 Task: Find connections with filter location Černý Most with filter topic #Investingwith filter profile language Spanish with filter current company Morgan McKinley with filter school ASSAM DOWN TOWN UNIVERSITY with filter industry Bars, Taverns, and Nightclubs with filter service category Financial Reporting with filter keywords title Interior Designer
Action: Mouse moved to (479, 61)
Screenshot: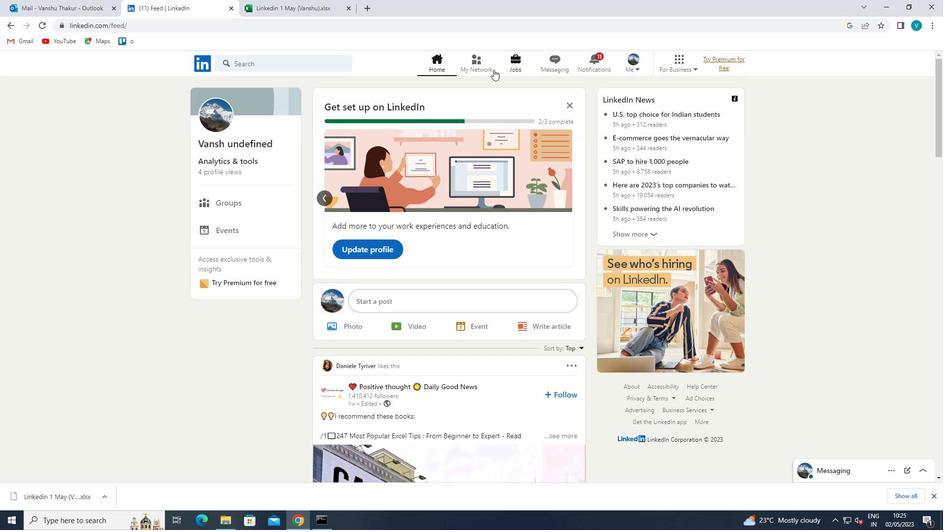 
Action: Mouse pressed left at (479, 61)
Screenshot: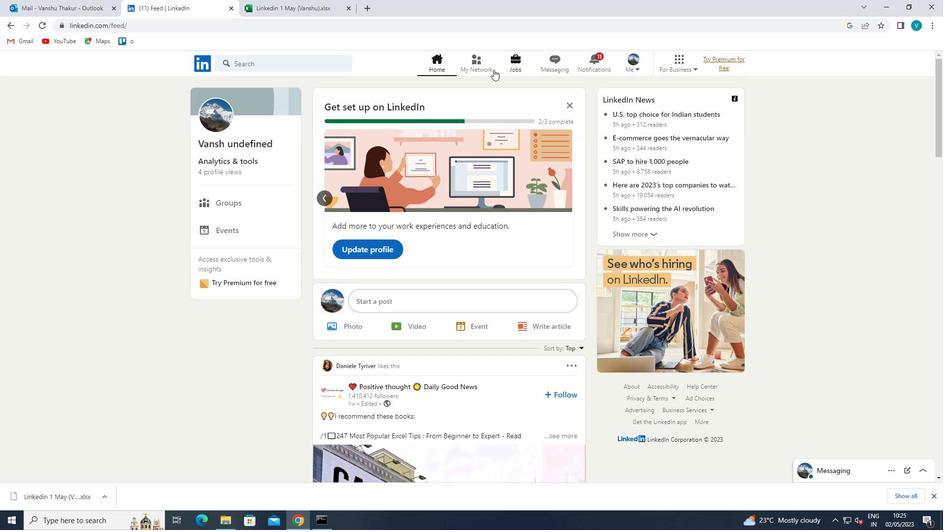 
Action: Mouse moved to (274, 118)
Screenshot: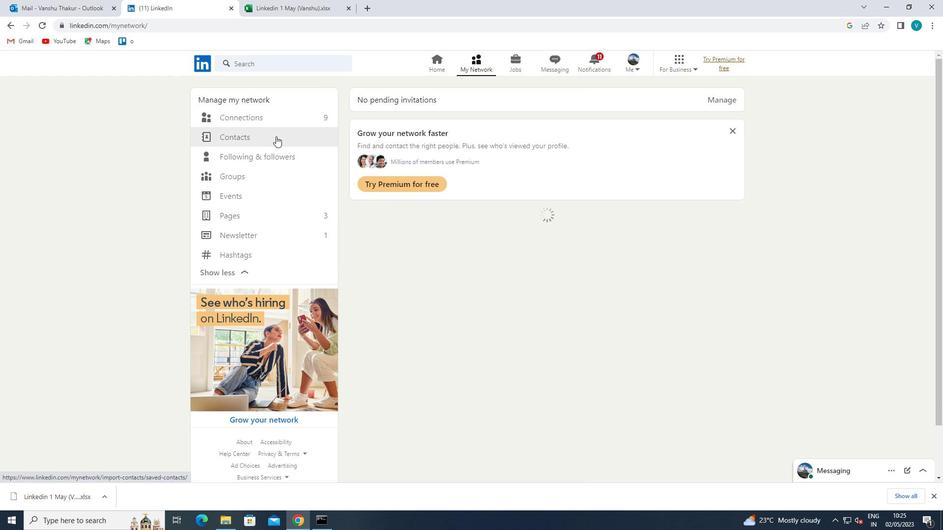 
Action: Mouse pressed left at (274, 118)
Screenshot: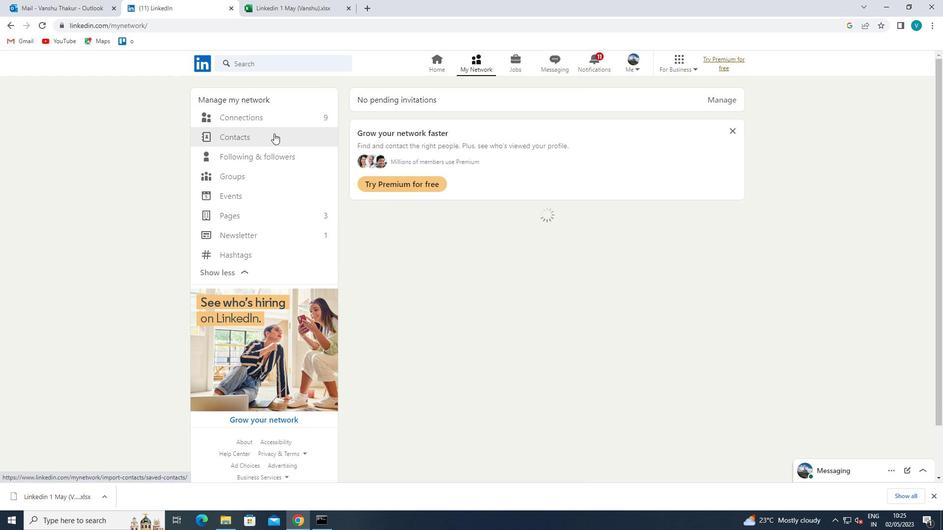
Action: Mouse moved to (529, 114)
Screenshot: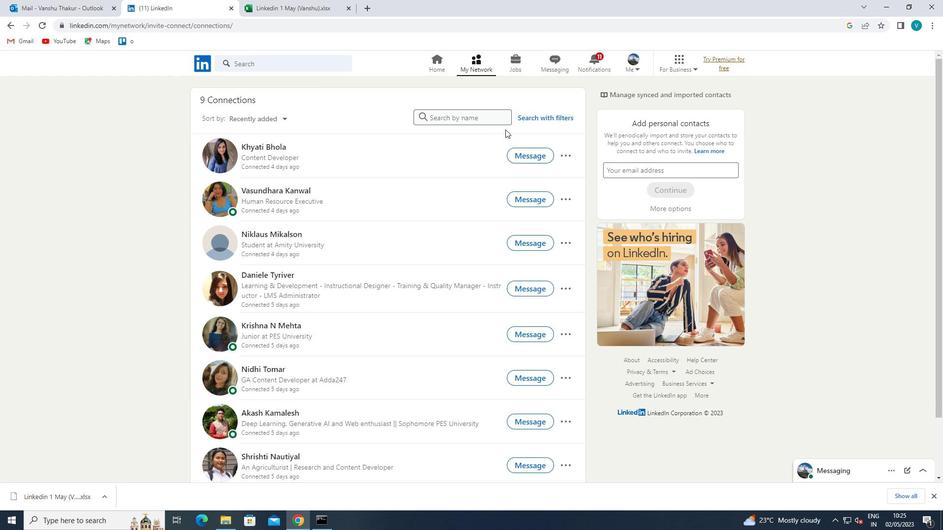
Action: Mouse pressed left at (529, 114)
Screenshot: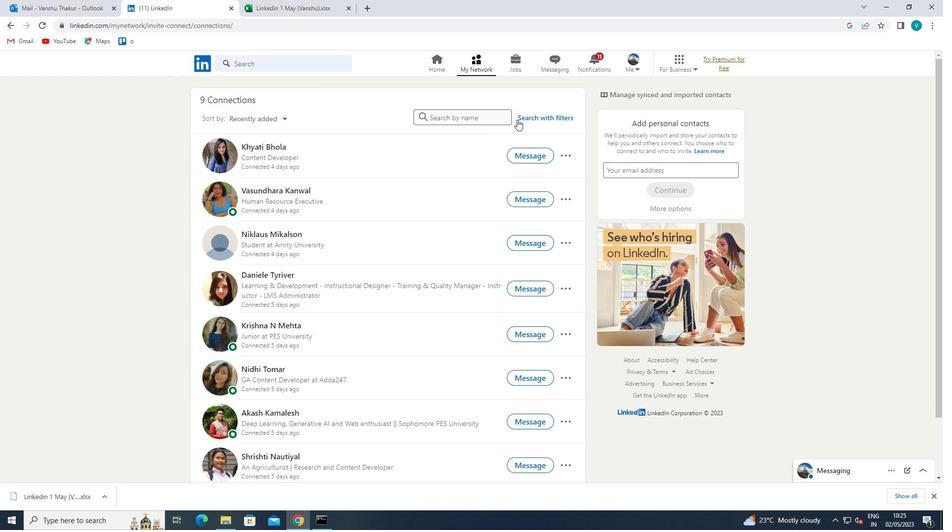 
Action: Mouse moved to (473, 94)
Screenshot: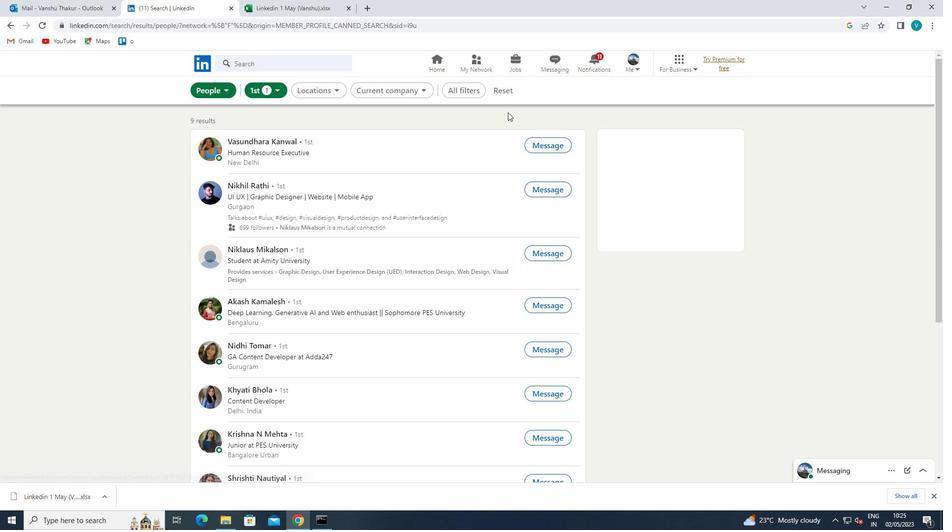
Action: Mouse pressed left at (473, 94)
Screenshot: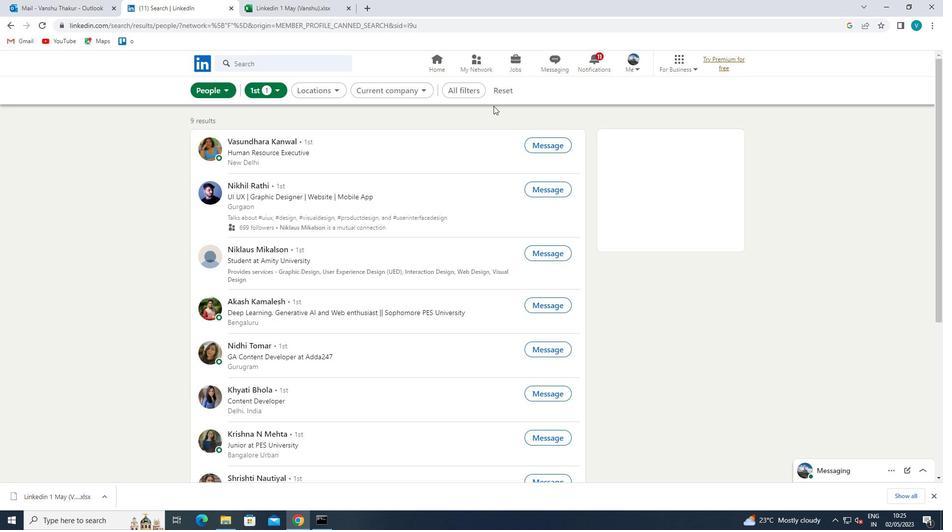 
Action: Mouse moved to (772, 257)
Screenshot: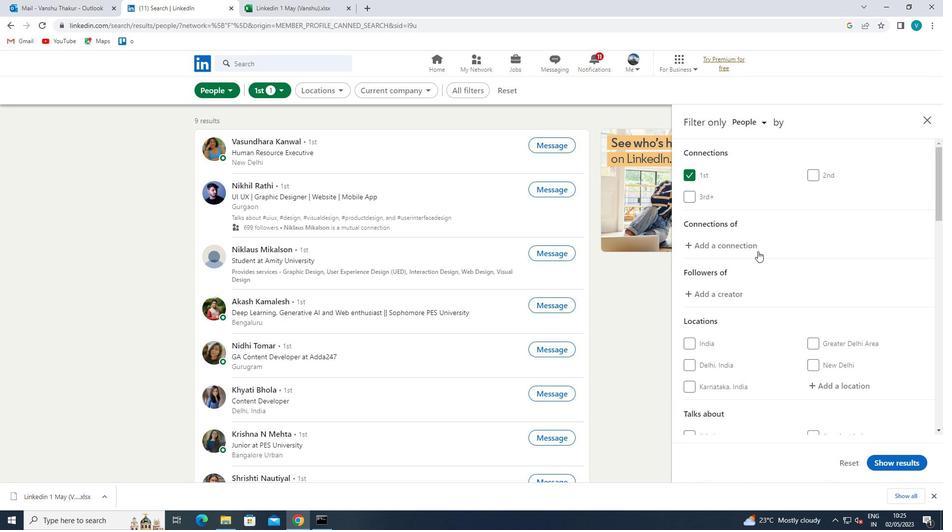 
Action: Mouse scrolled (772, 257) with delta (0, 0)
Screenshot: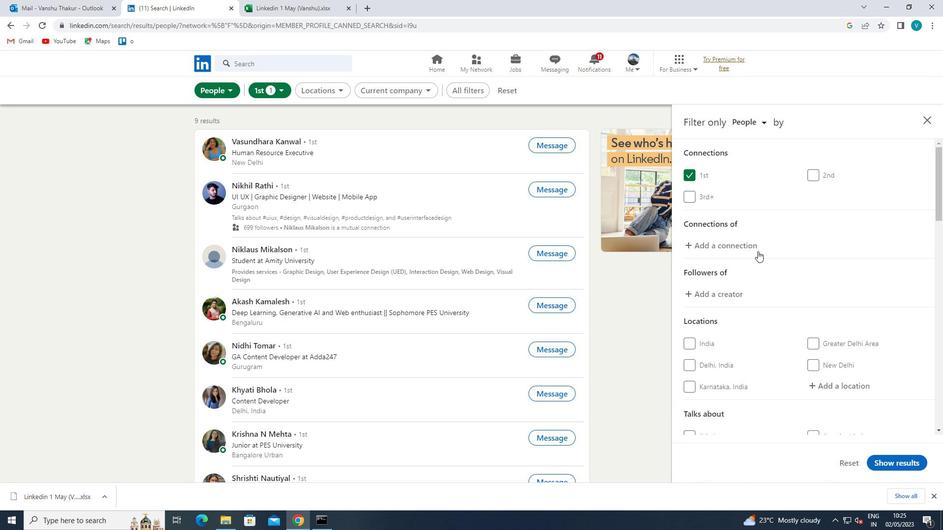 
Action: Mouse moved to (859, 340)
Screenshot: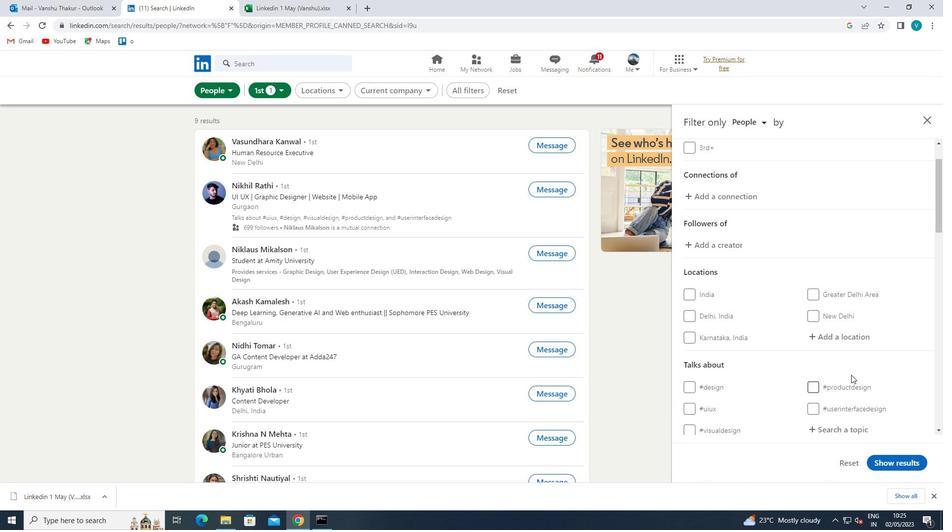 
Action: Mouse pressed left at (859, 340)
Screenshot: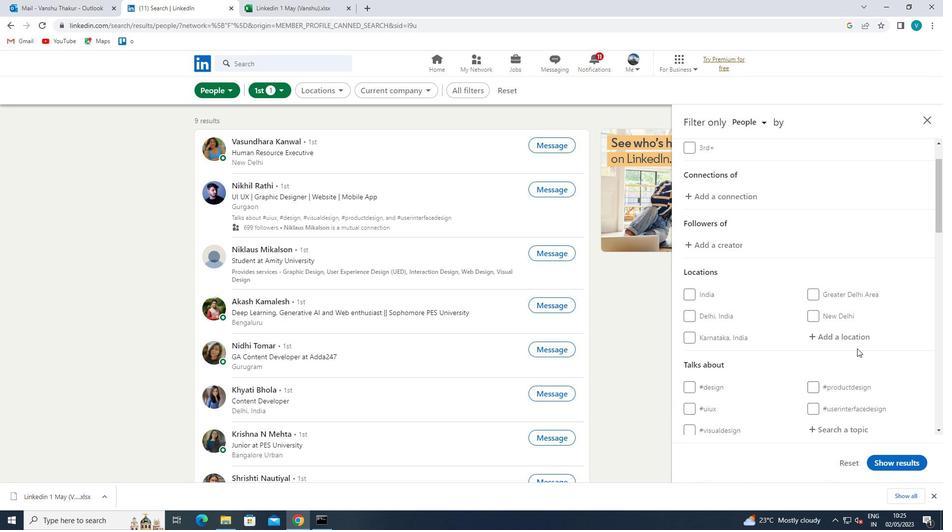 
Action: Mouse moved to (829, 357)
Screenshot: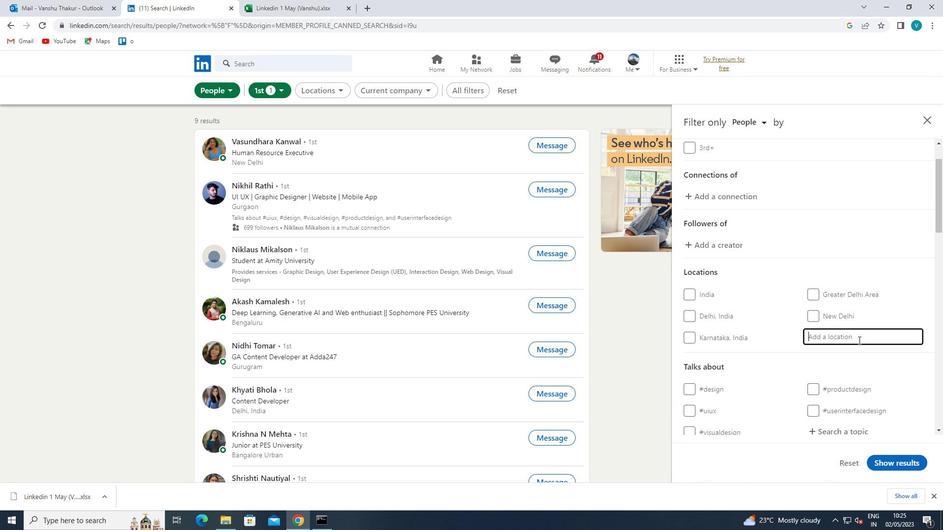 
Action: Key pressed <Key.shift>CERNY
Screenshot: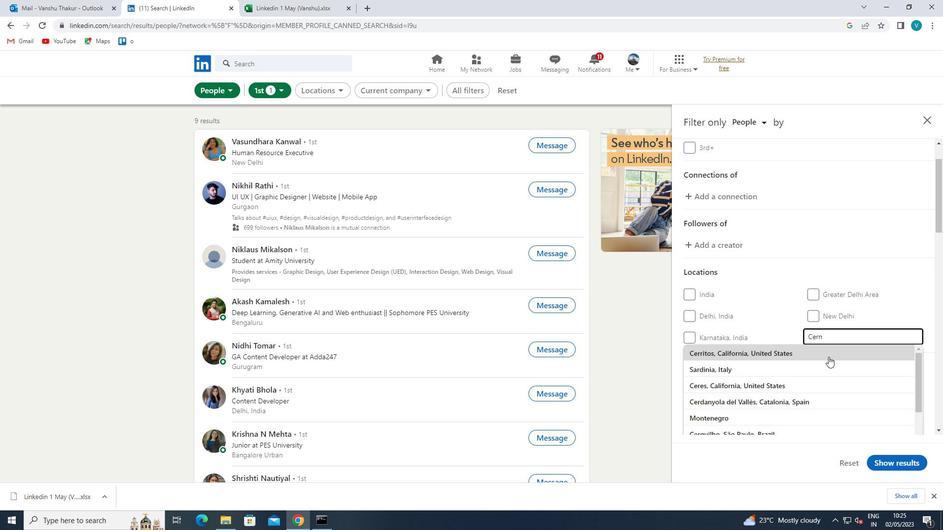 
Action: Mouse pressed left at (829, 357)
Screenshot: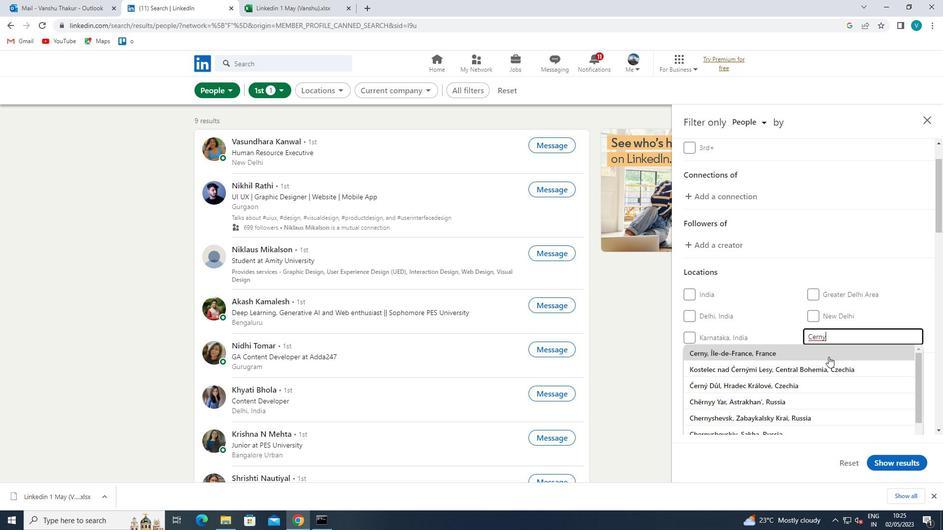 
Action: Mouse moved to (827, 357)
Screenshot: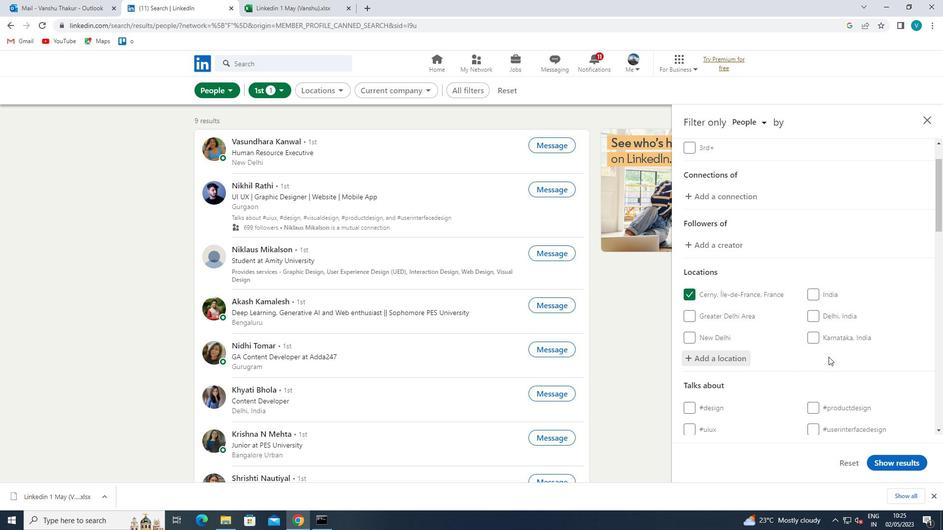 
Action: Mouse scrolled (827, 357) with delta (0, 0)
Screenshot: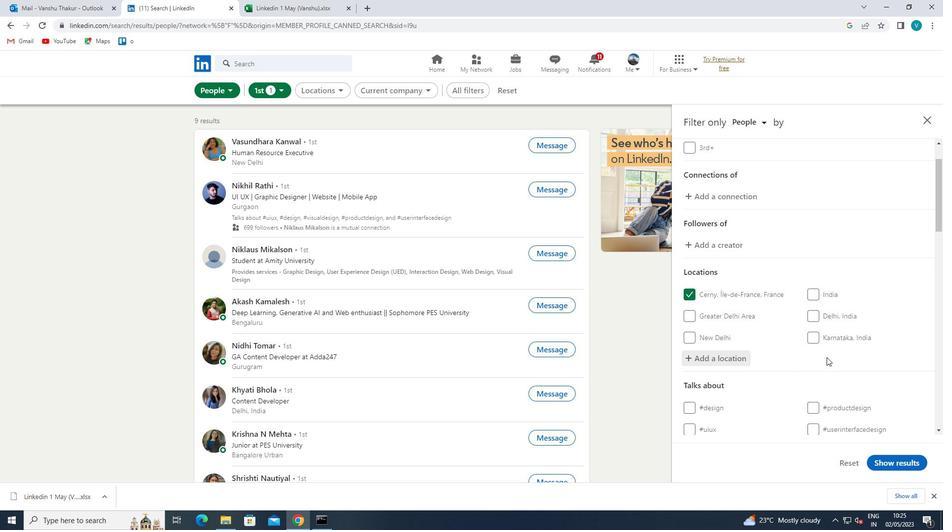 
Action: Mouse scrolled (827, 357) with delta (0, 0)
Screenshot: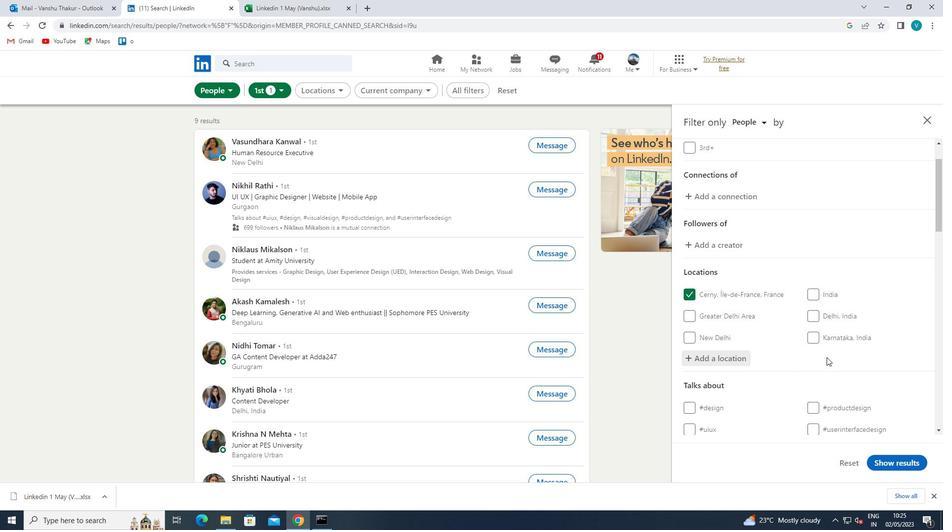 
Action: Mouse moved to (837, 352)
Screenshot: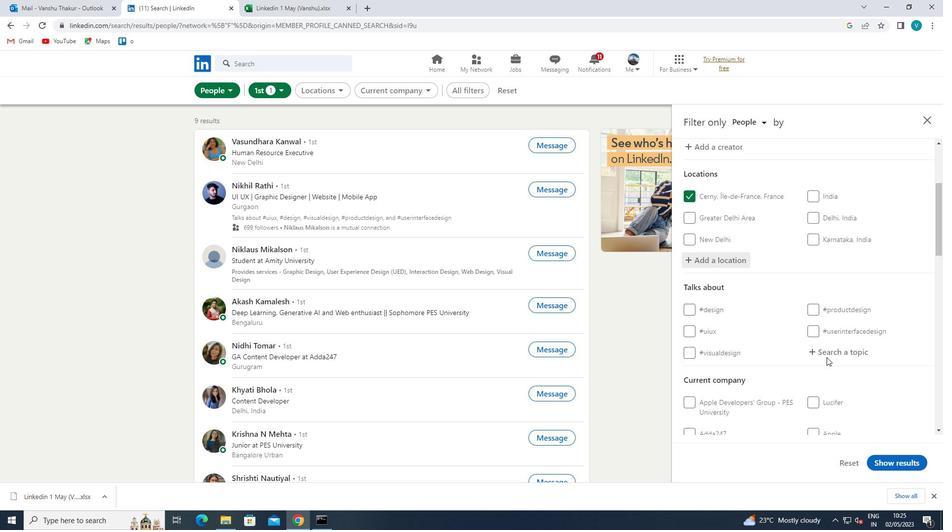 
Action: Mouse pressed left at (837, 352)
Screenshot: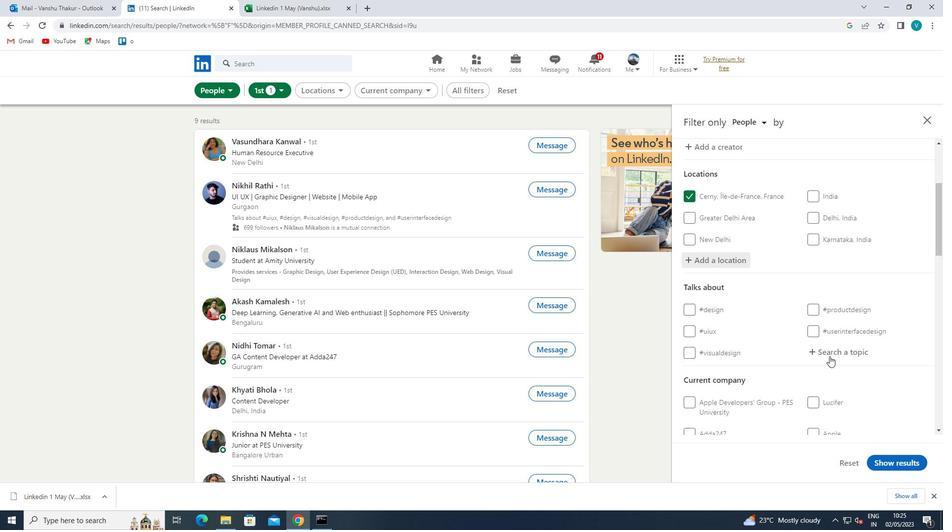 
Action: Key pressed <Key.shift>#<Key.shift>INVESTING
Screenshot: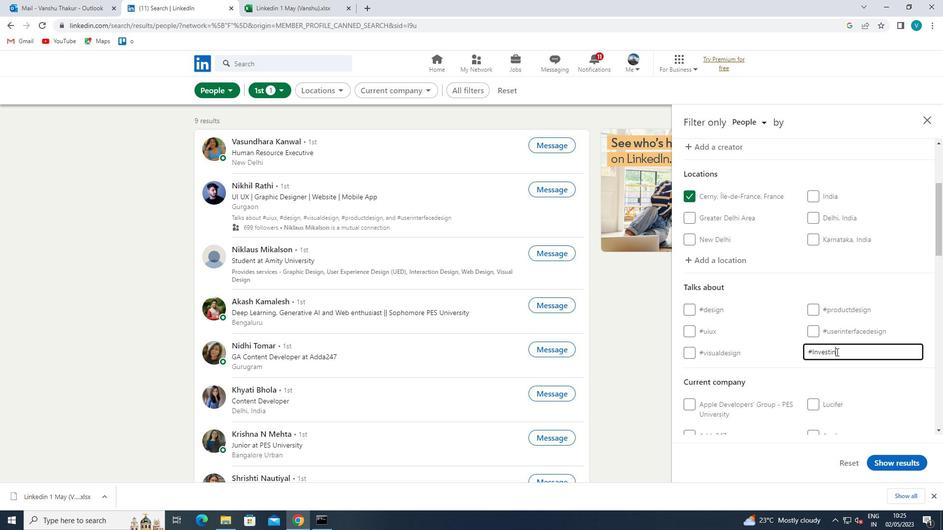 
Action: Mouse moved to (788, 345)
Screenshot: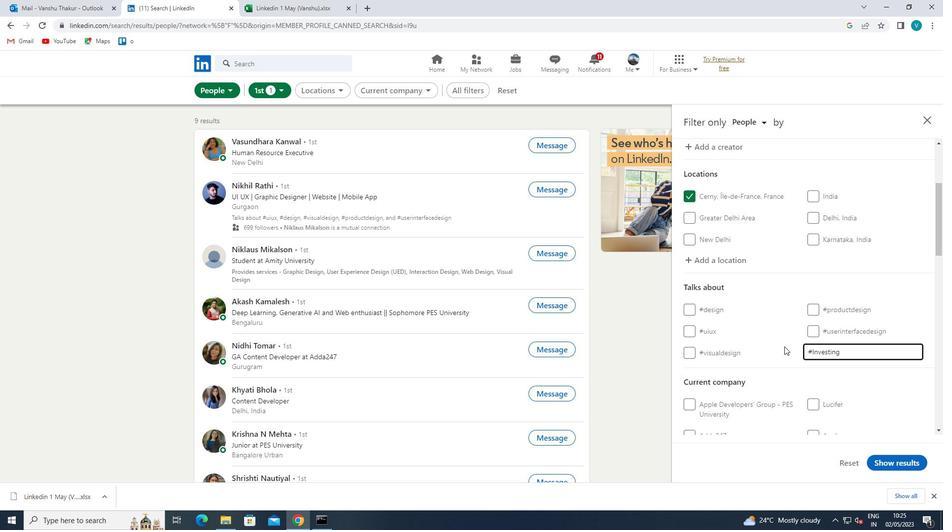 
Action: Mouse pressed left at (788, 345)
Screenshot: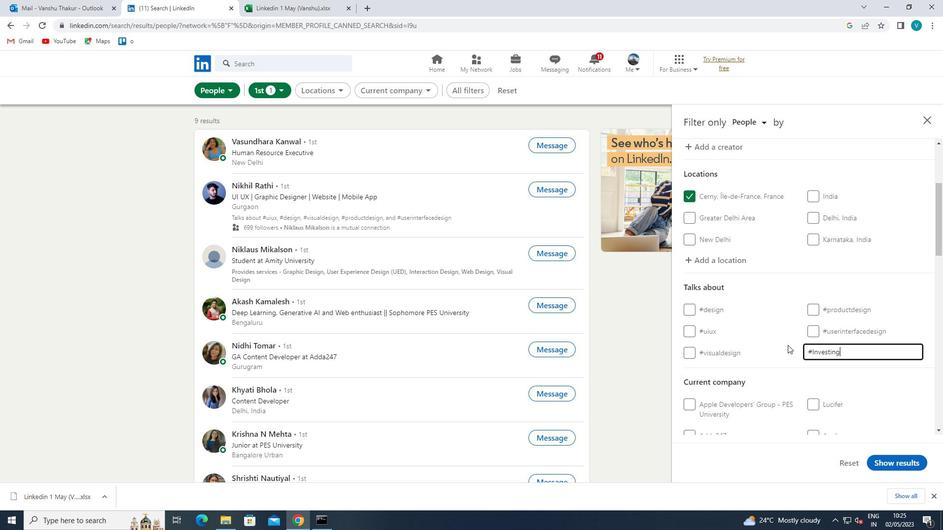 
Action: Mouse scrolled (788, 345) with delta (0, 0)
Screenshot: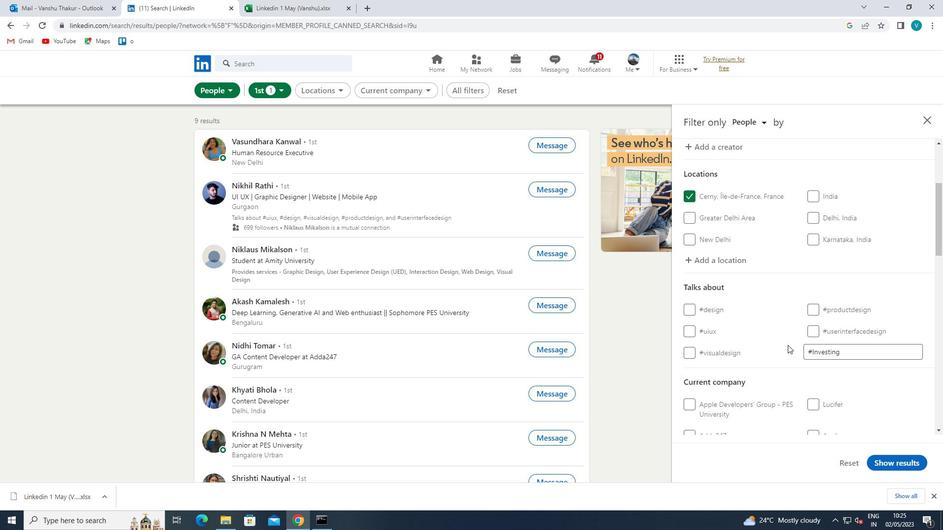 
Action: Mouse scrolled (788, 345) with delta (0, 0)
Screenshot: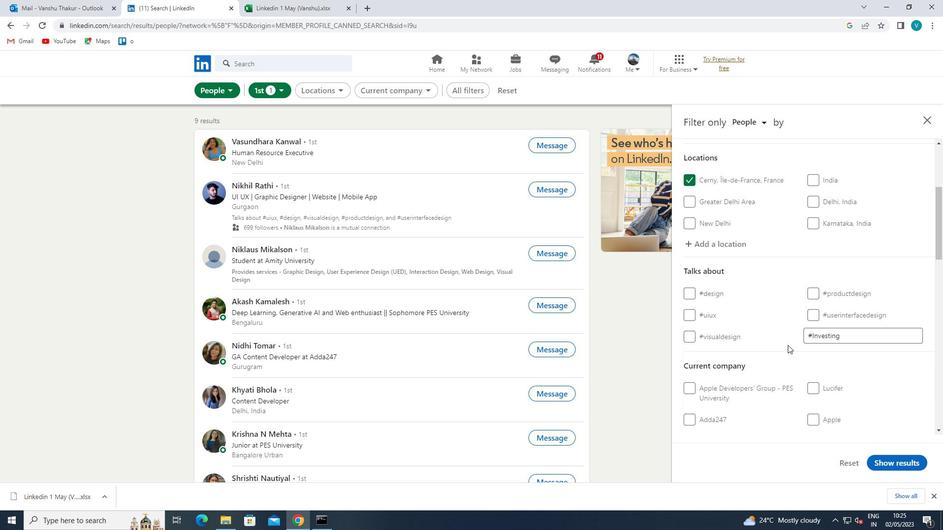
Action: Mouse scrolled (788, 345) with delta (0, 0)
Screenshot: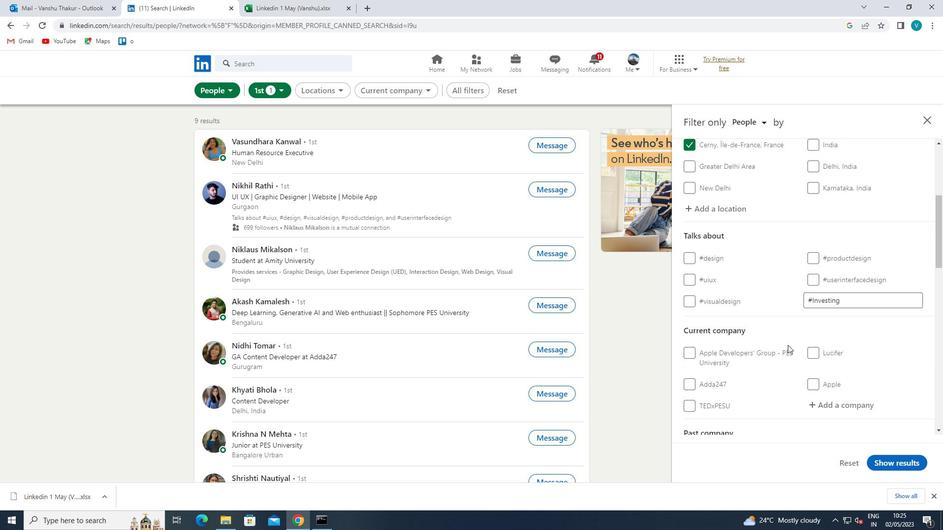 
Action: Mouse moved to (834, 316)
Screenshot: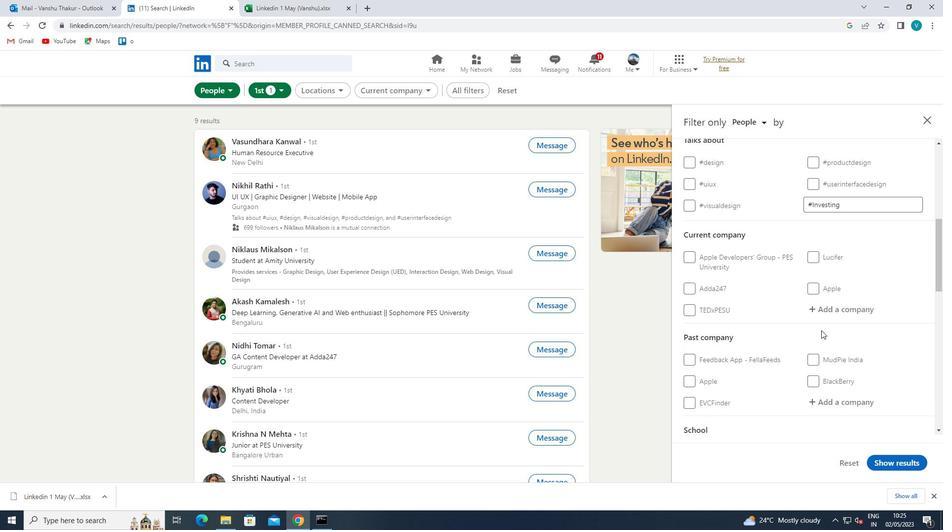 
Action: Mouse pressed left at (834, 316)
Screenshot: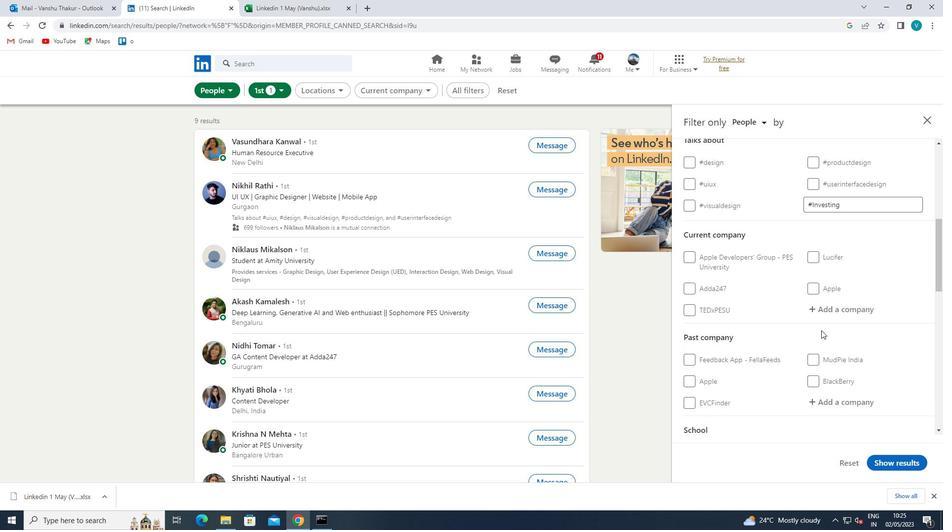
Action: Mouse moved to (787, 342)
Screenshot: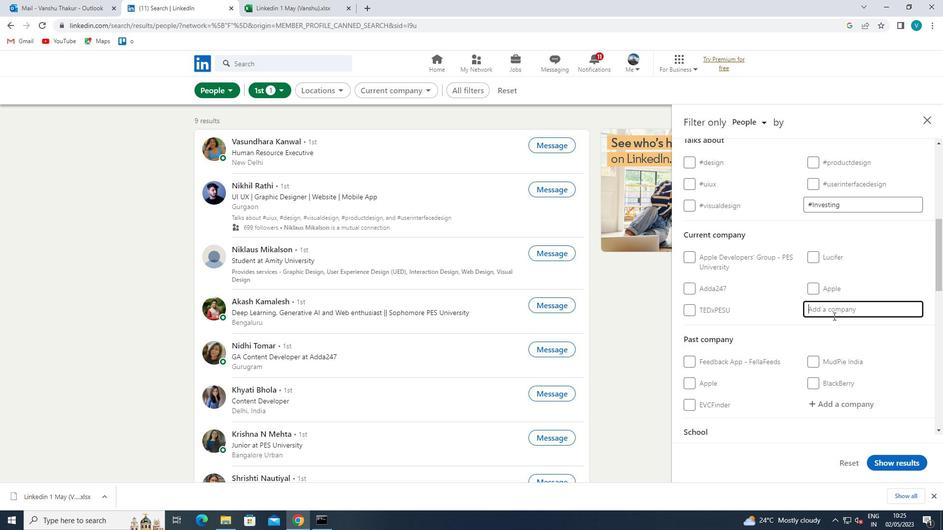 
Action: Key pressed <Key.shift>MORGAN<Key.space>
Screenshot: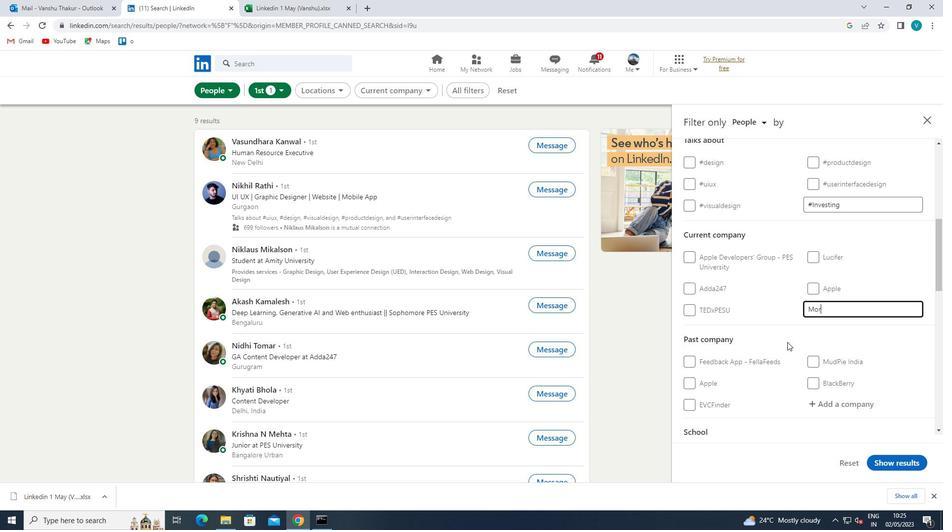 
Action: Mouse moved to (776, 350)
Screenshot: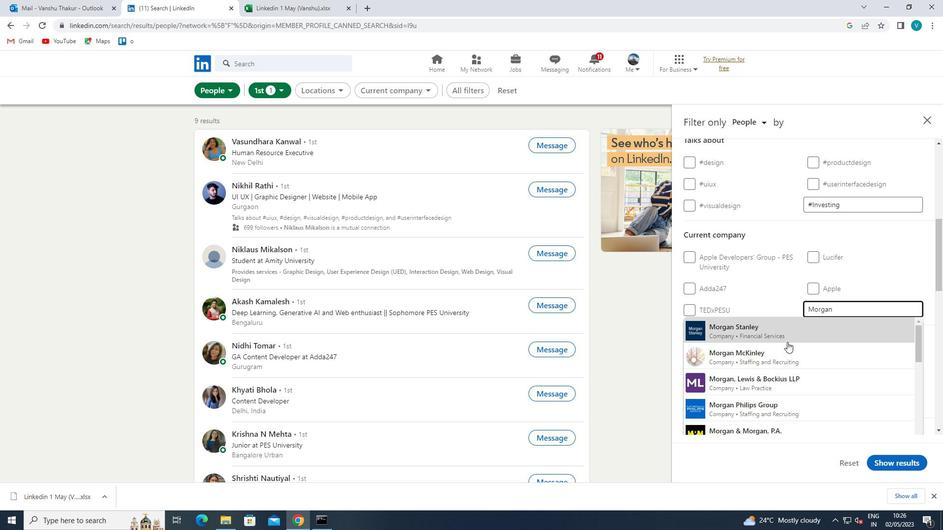
Action: Mouse pressed left at (776, 350)
Screenshot: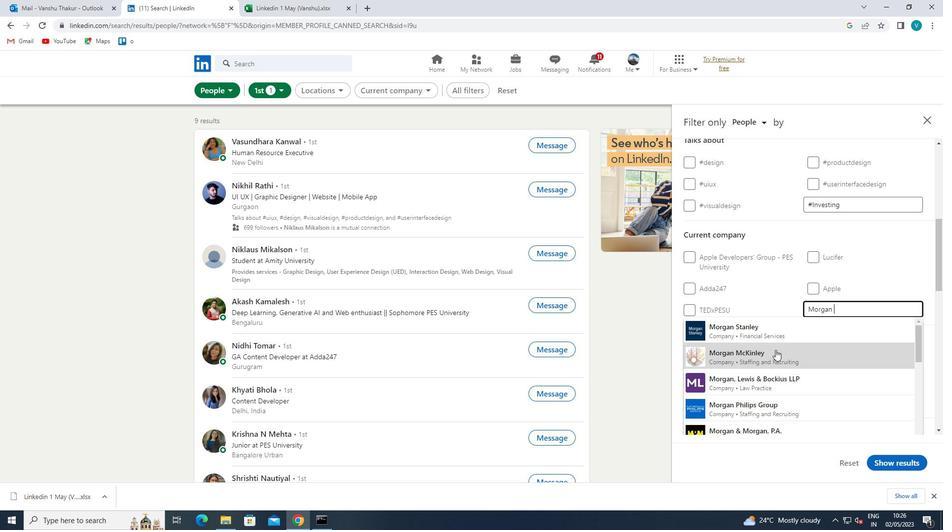 
Action: Mouse scrolled (776, 349) with delta (0, 0)
Screenshot: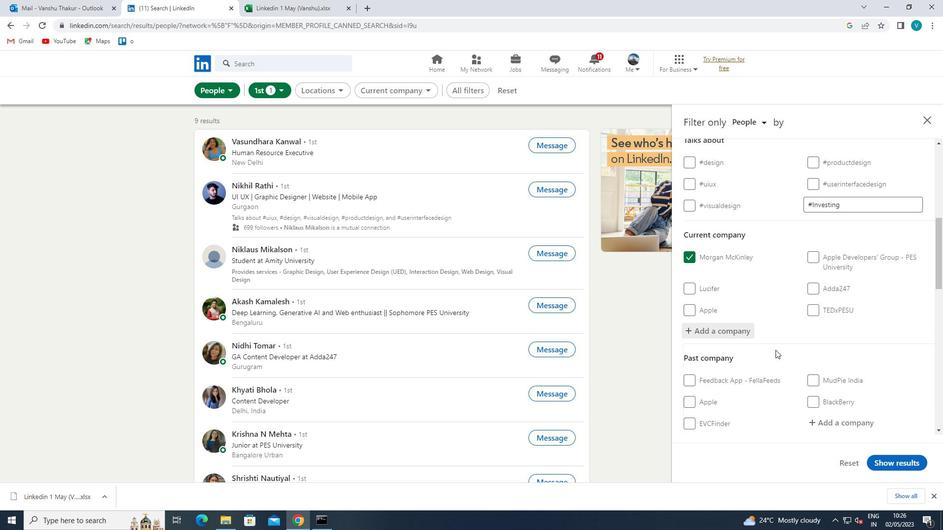 
Action: Mouse scrolled (776, 349) with delta (0, 0)
Screenshot: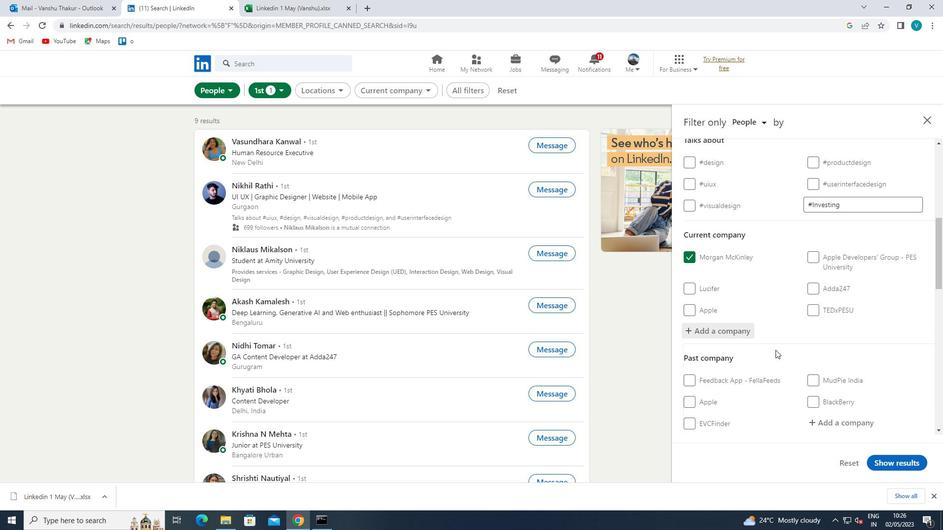 
Action: Mouse scrolled (776, 349) with delta (0, 0)
Screenshot: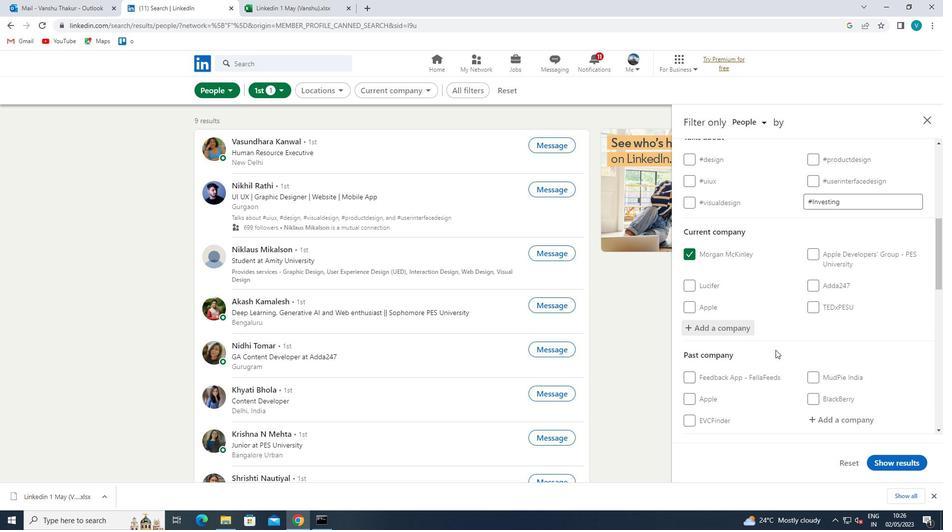 
Action: Mouse scrolled (776, 349) with delta (0, 0)
Screenshot: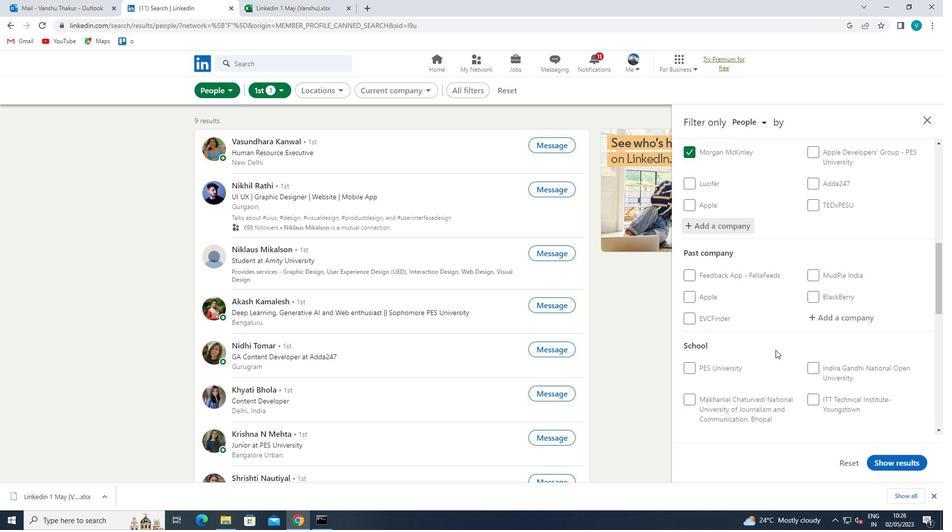 
Action: Mouse moved to (847, 353)
Screenshot: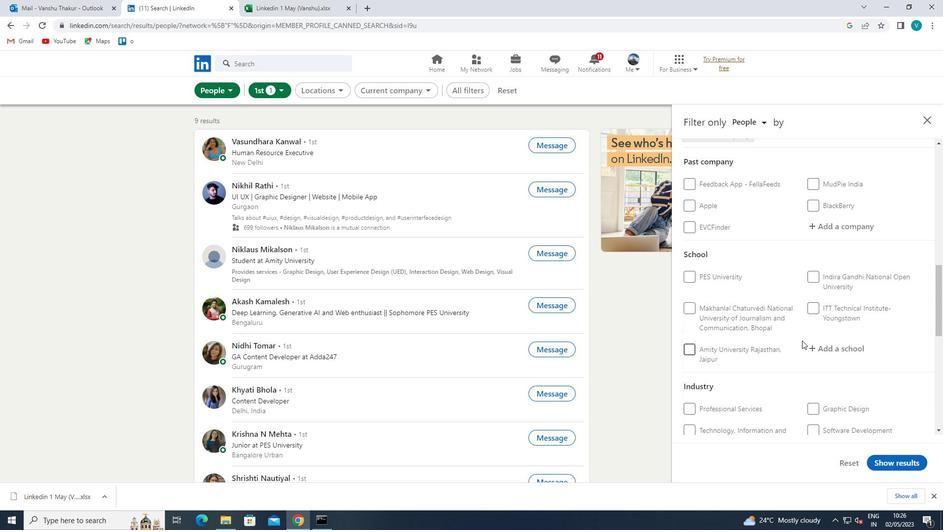 
Action: Mouse pressed left at (847, 353)
Screenshot: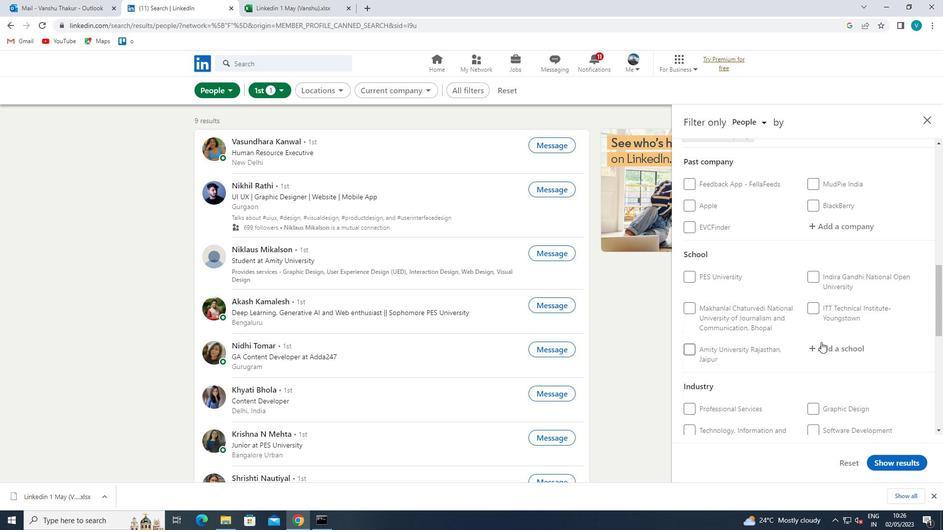 
Action: Key pressed <Key.shift>ASSAM<Key.space><Key.shift>DOWN<Key.space>
Screenshot: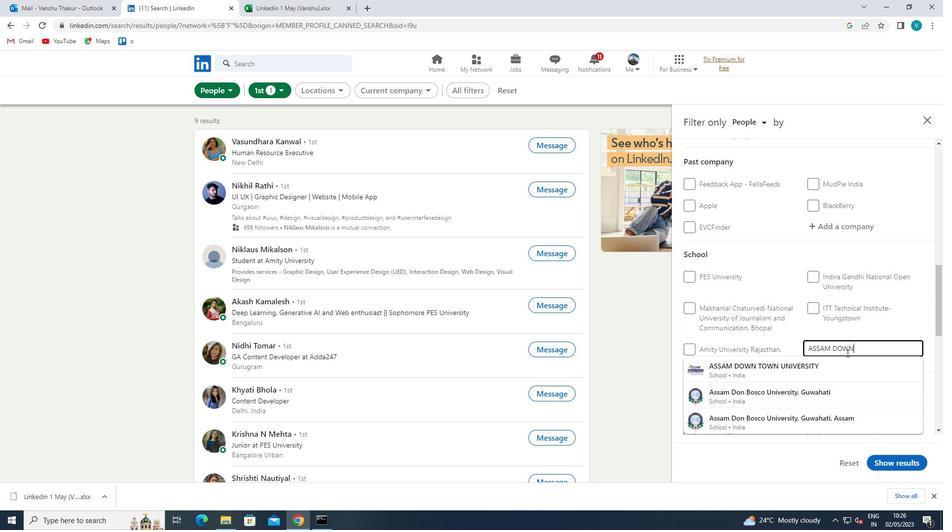 
Action: Mouse moved to (829, 367)
Screenshot: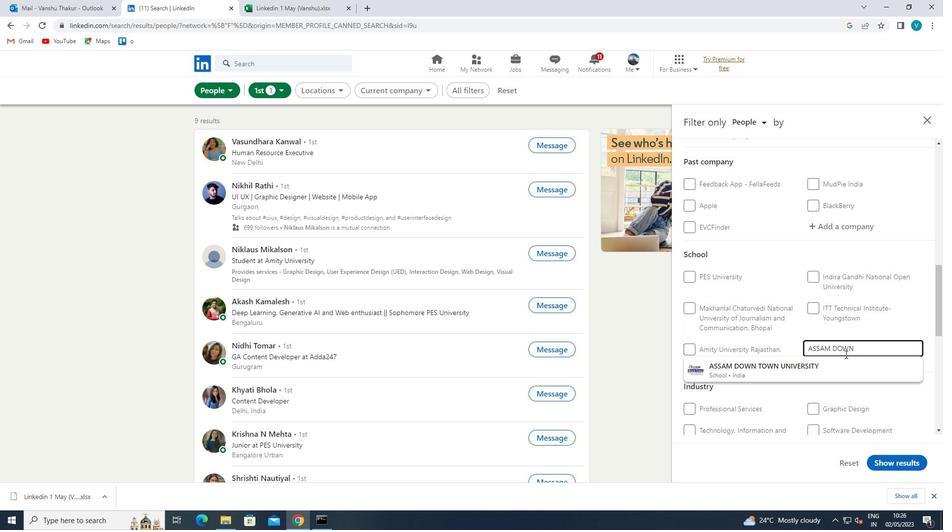 
Action: Mouse pressed left at (829, 367)
Screenshot: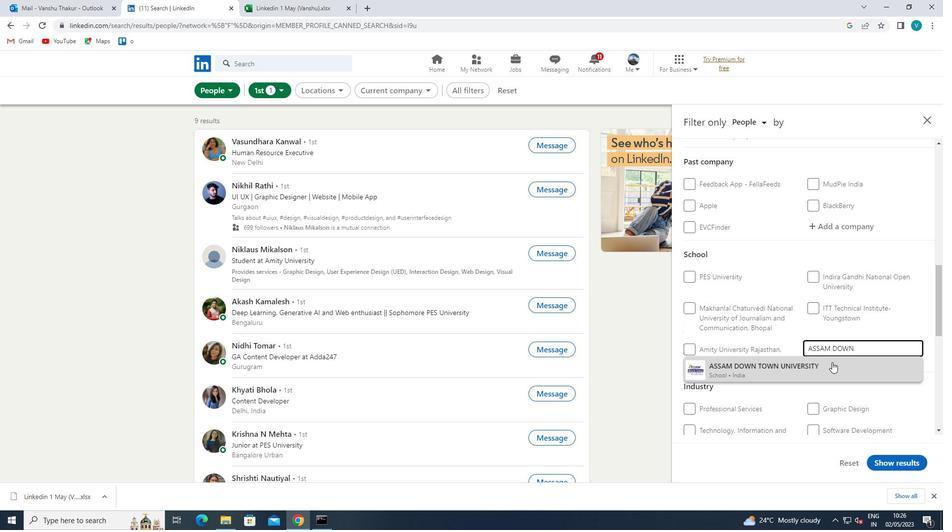 
Action: Mouse moved to (863, 347)
Screenshot: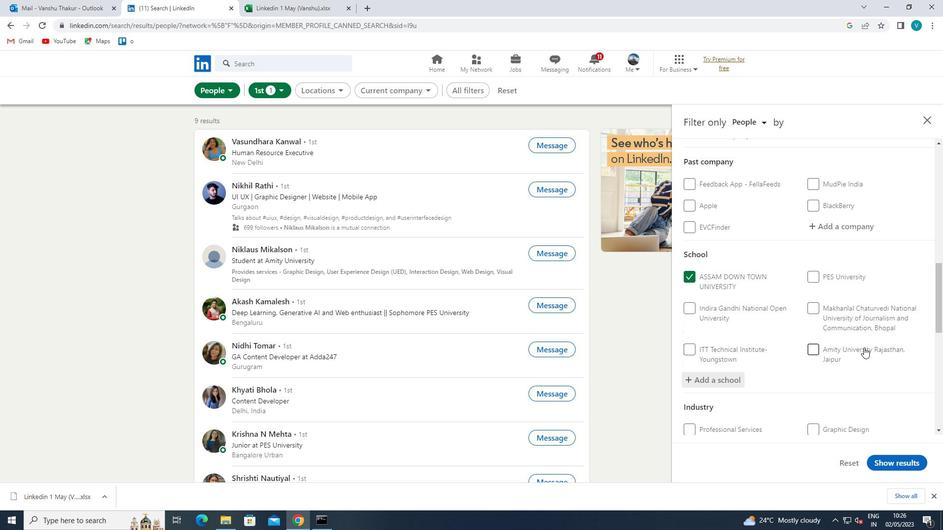 
Action: Mouse scrolled (863, 347) with delta (0, 0)
Screenshot: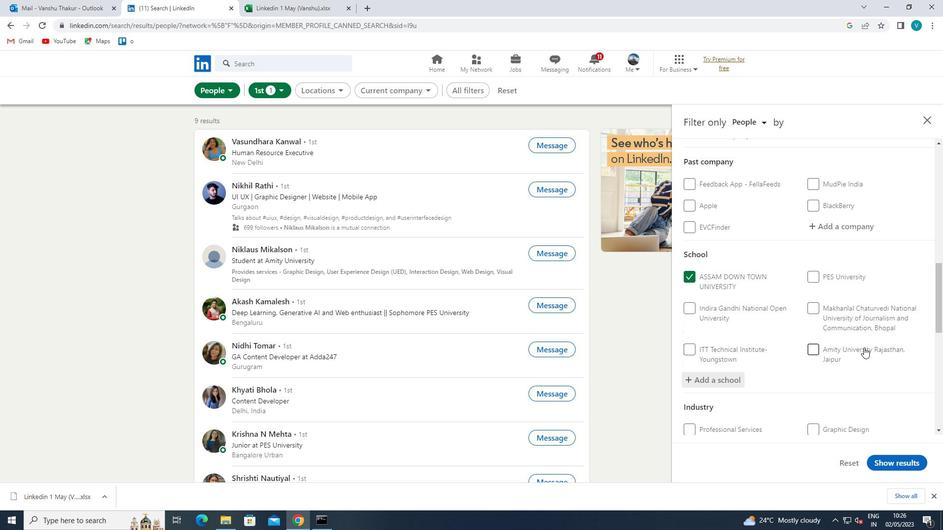 
Action: Mouse moved to (862, 347)
Screenshot: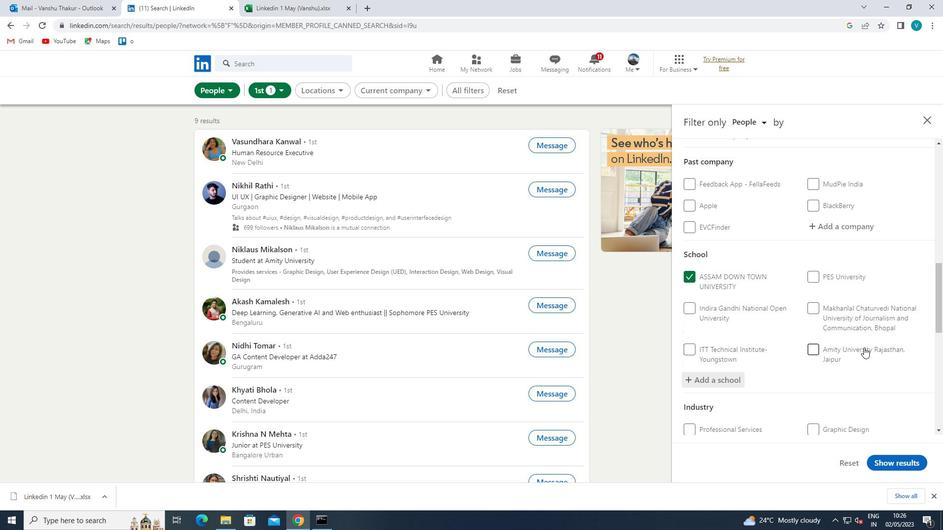 
Action: Mouse scrolled (862, 347) with delta (0, 0)
Screenshot: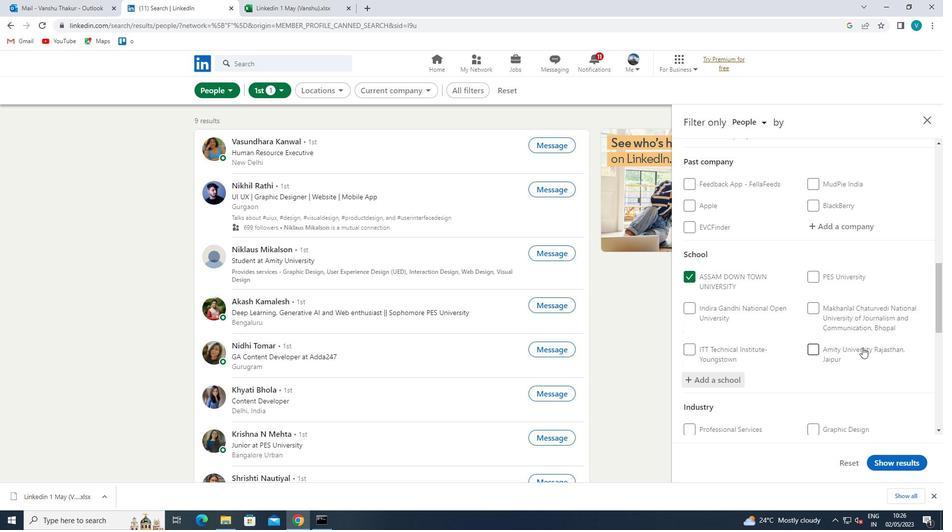 
Action: Mouse moved to (861, 347)
Screenshot: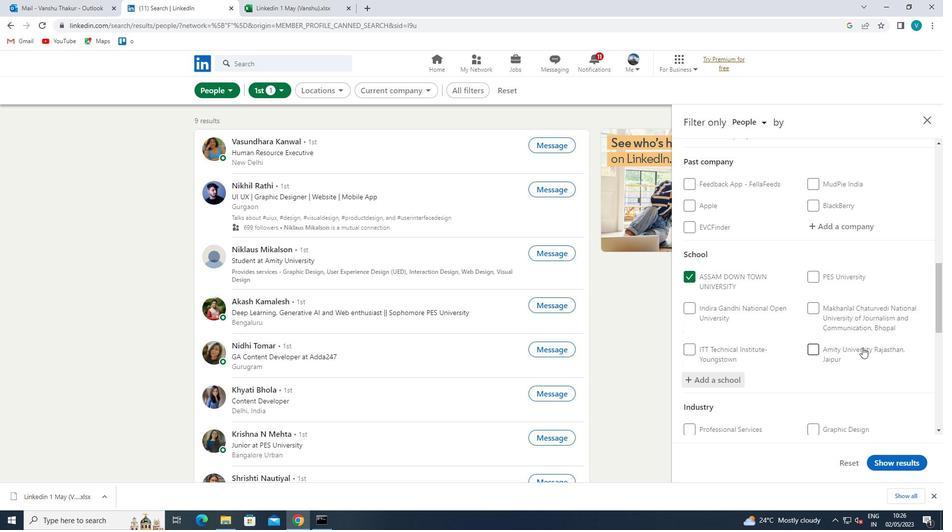
Action: Mouse scrolled (861, 347) with delta (0, 0)
Screenshot: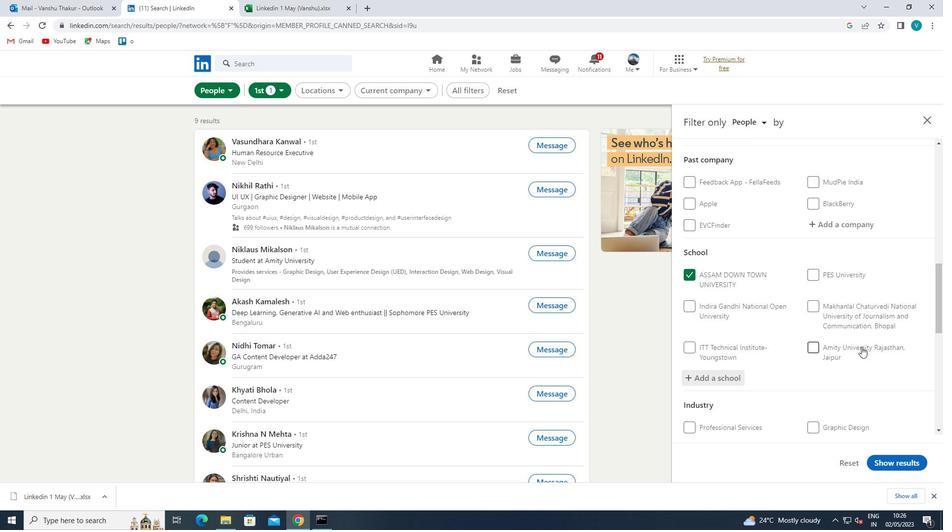 
Action: Mouse scrolled (861, 347) with delta (0, 0)
Screenshot: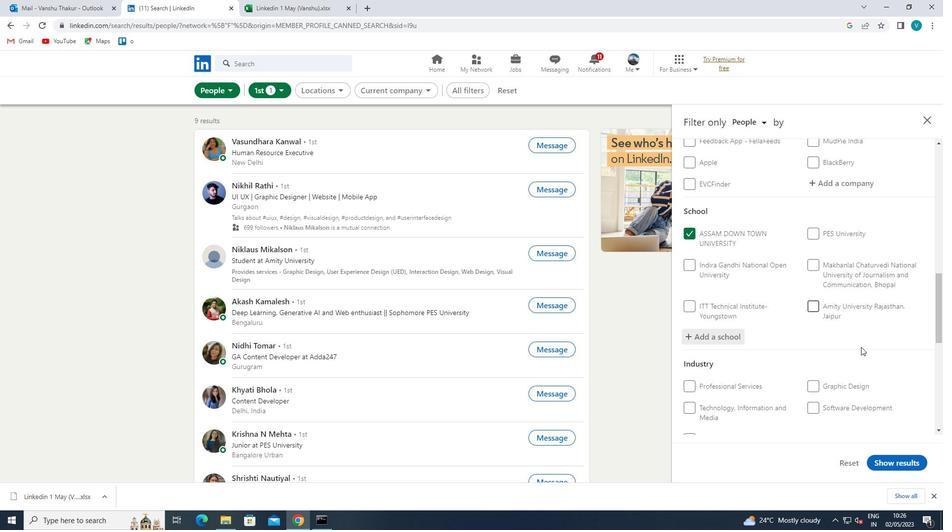 
Action: Mouse scrolled (861, 347) with delta (0, 0)
Screenshot: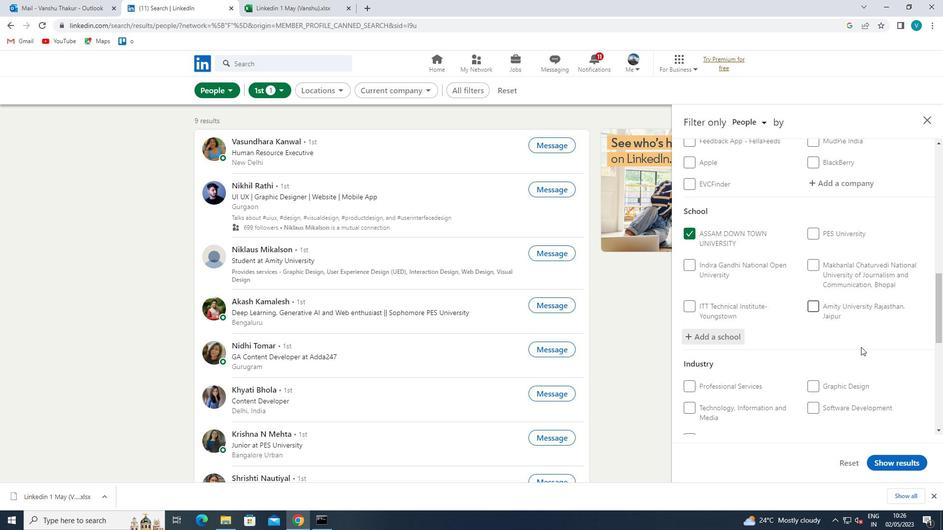 
Action: Mouse moved to (848, 231)
Screenshot: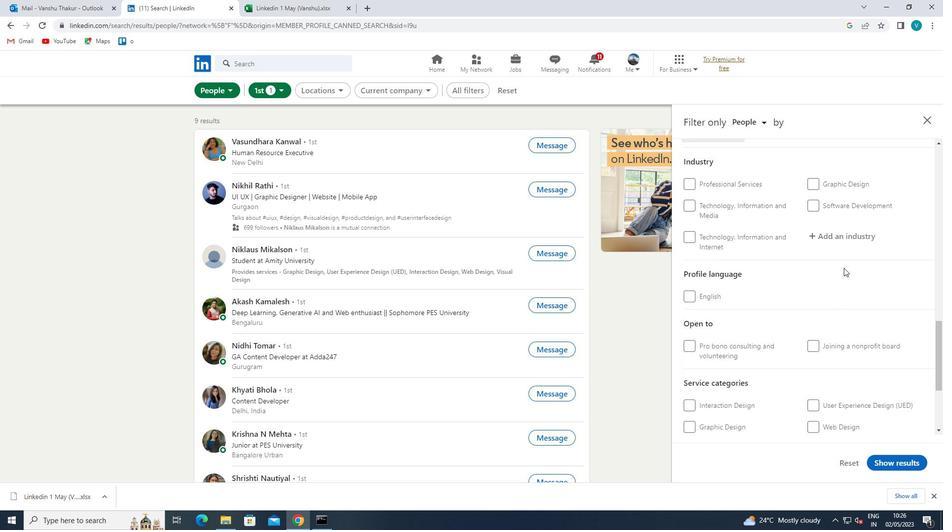 
Action: Mouse pressed left at (848, 231)
Screenshot: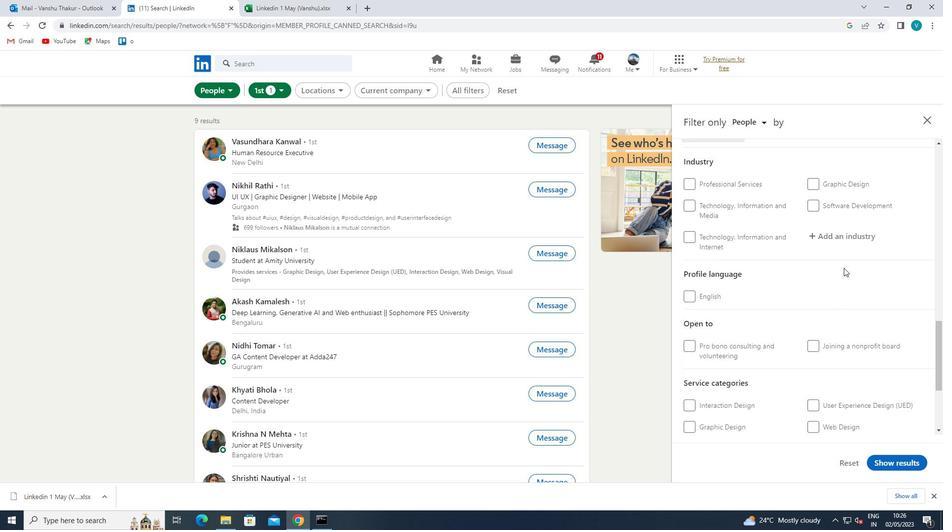 
Action: Key pressed <Key.shift>BSR<Key.backspace><Key.backspace>ARS
Screenshot: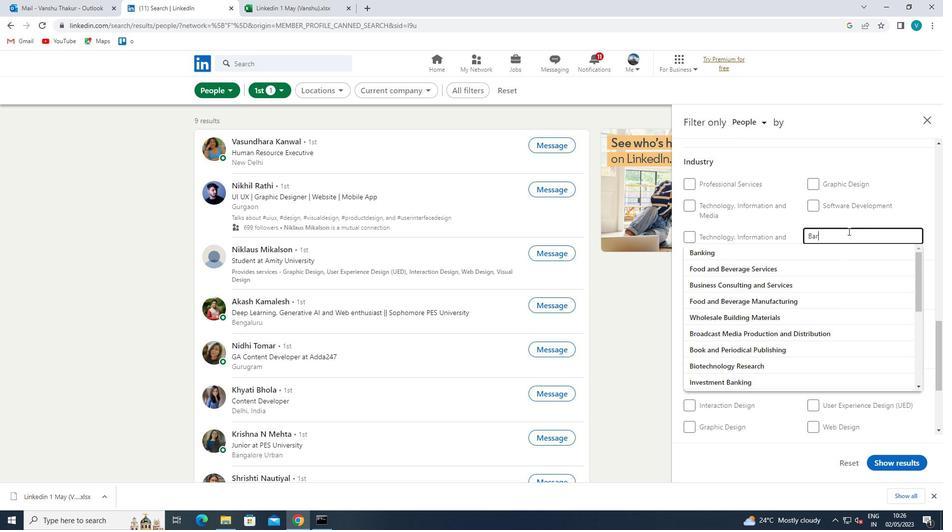 
Action: Mouse moved to (817, 248)
Screenshot: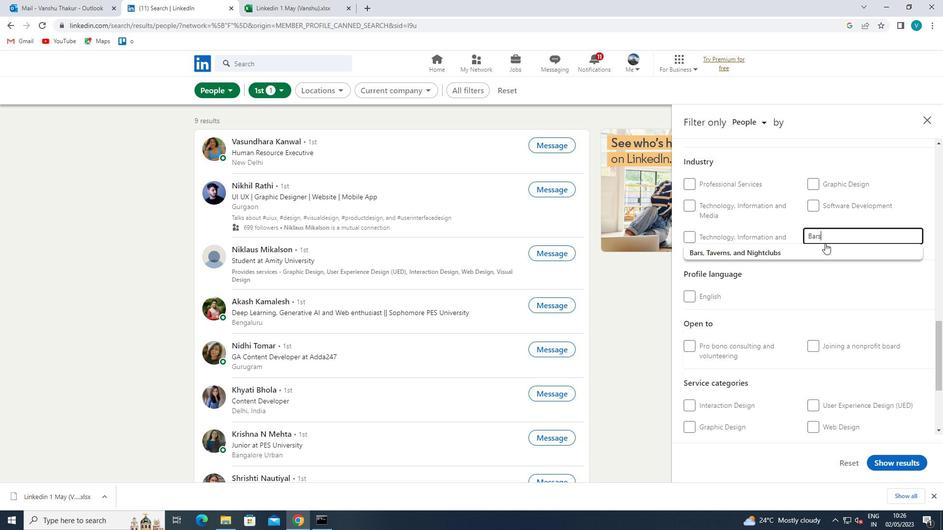
Action: Mouse pressed left at (817, 248)
Screenshot: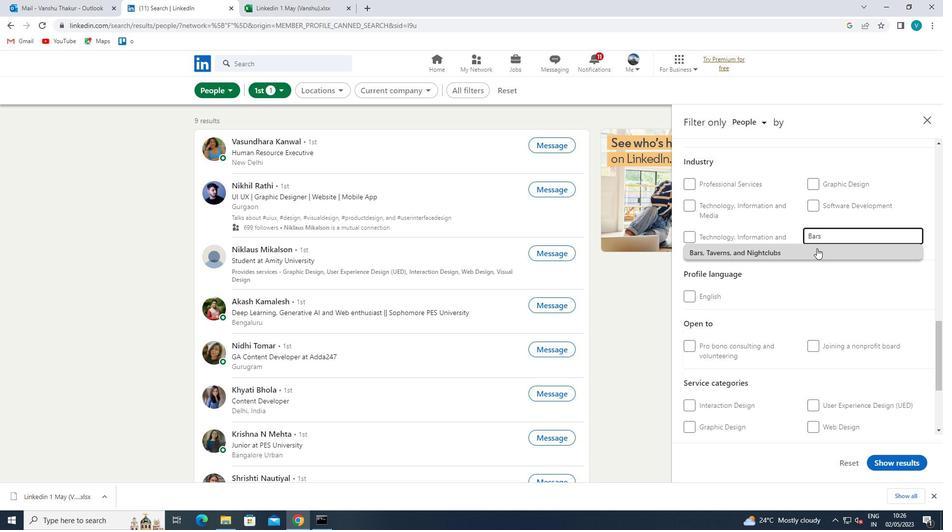 
Action: Mouse moved to (817, 248)
Screenshot: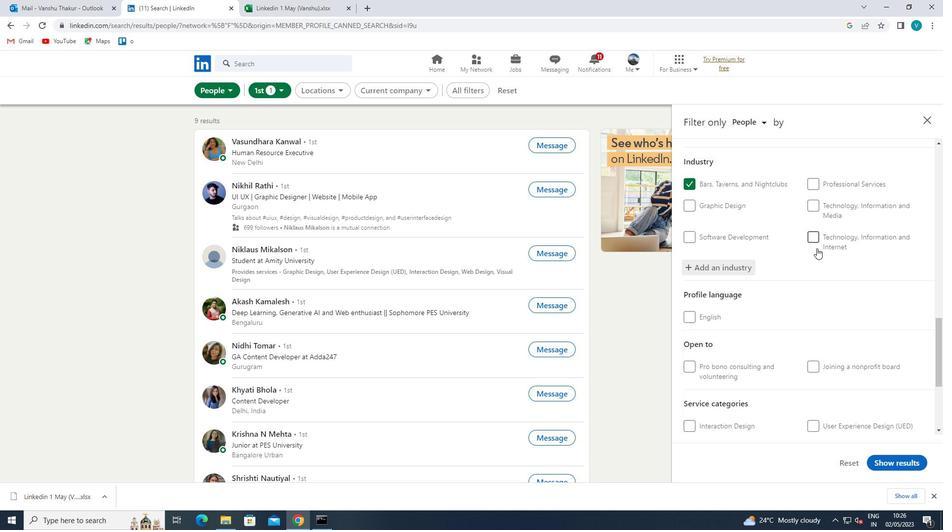 
Action: Mouse scrolled (817, 248) with delta (0, 0)
Screenshot: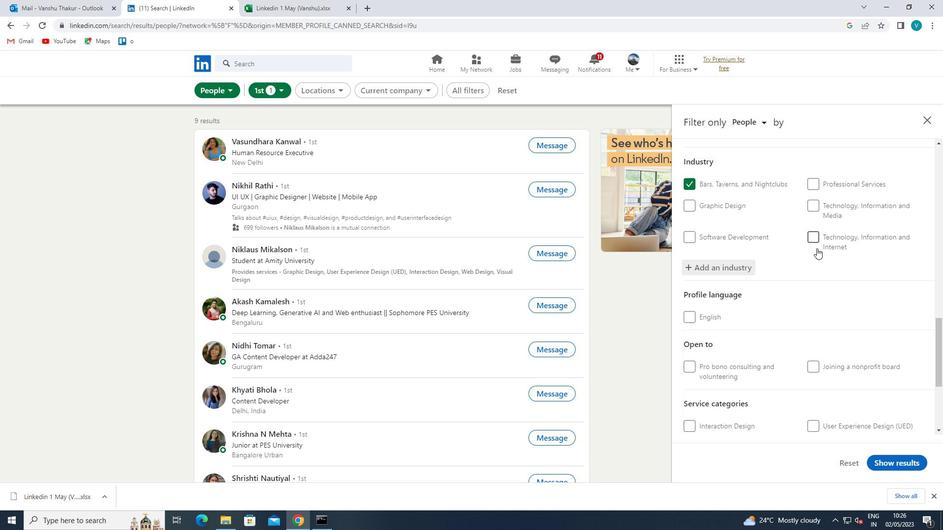 
Action: Mouse moved to (816, 249)
Screenshot: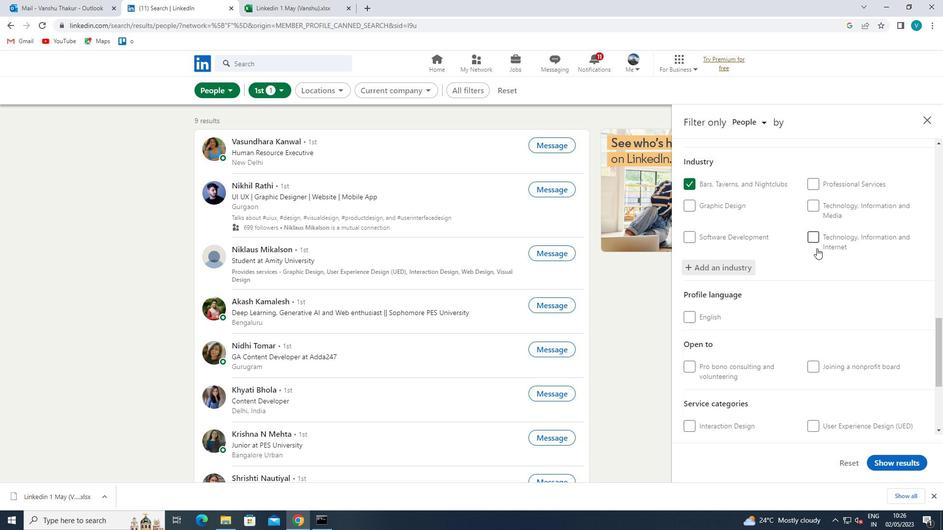 
Action: Mouse scrolled (816, 248) with delta (0, 0)
Screenshot: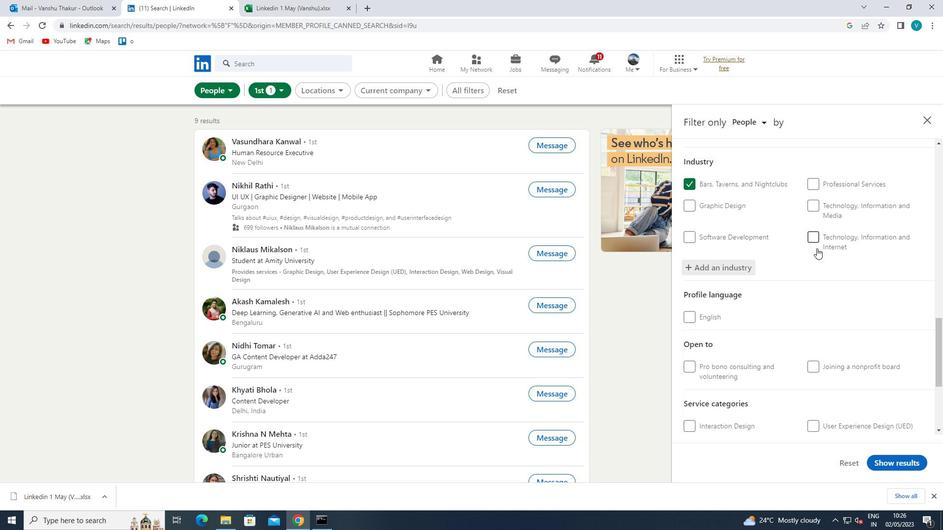 
Action: Mouse moved to (816, 249)
Screenshot: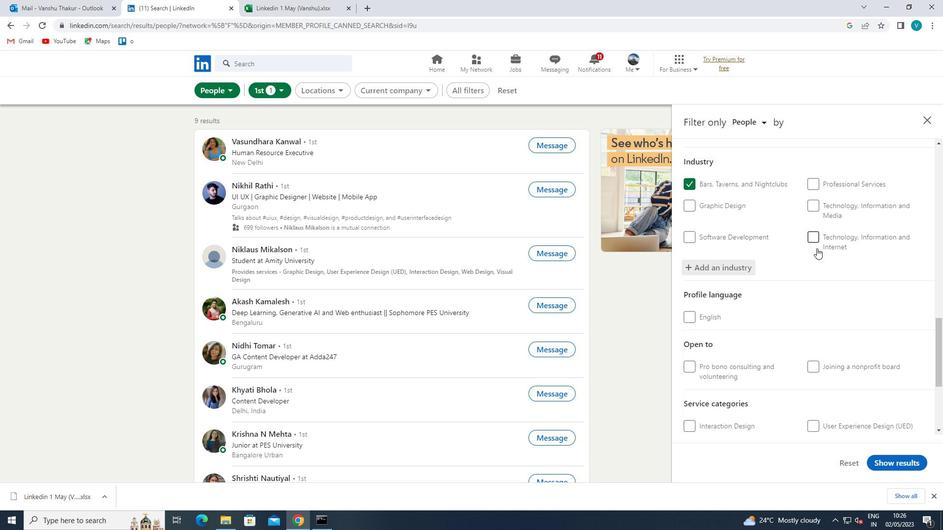 
Action: Mouse scrolled (816, 248) with delta (0, 0)
Screenshot: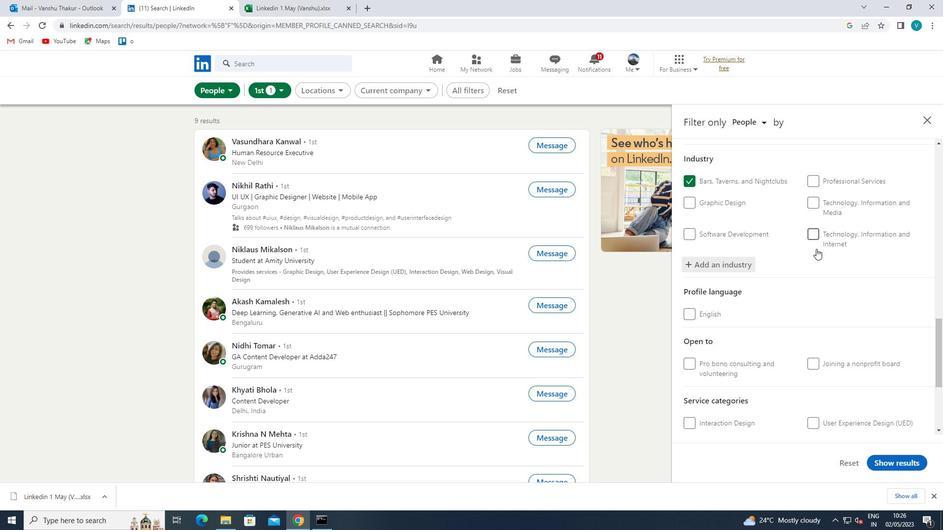 
Action: Mouse scrolled (816, 248) with delta (0, 0)
Screenshot: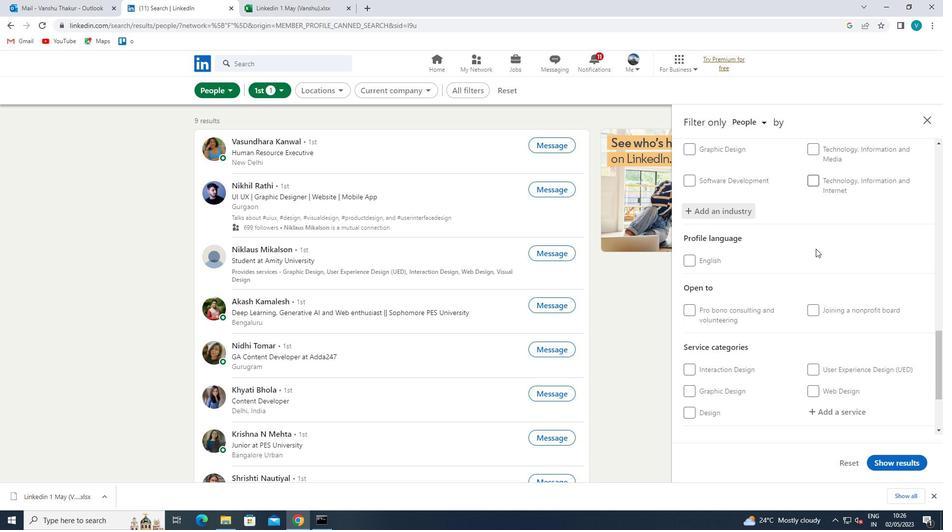 
Action: Mouse moved to (815, 249)
Screenshot: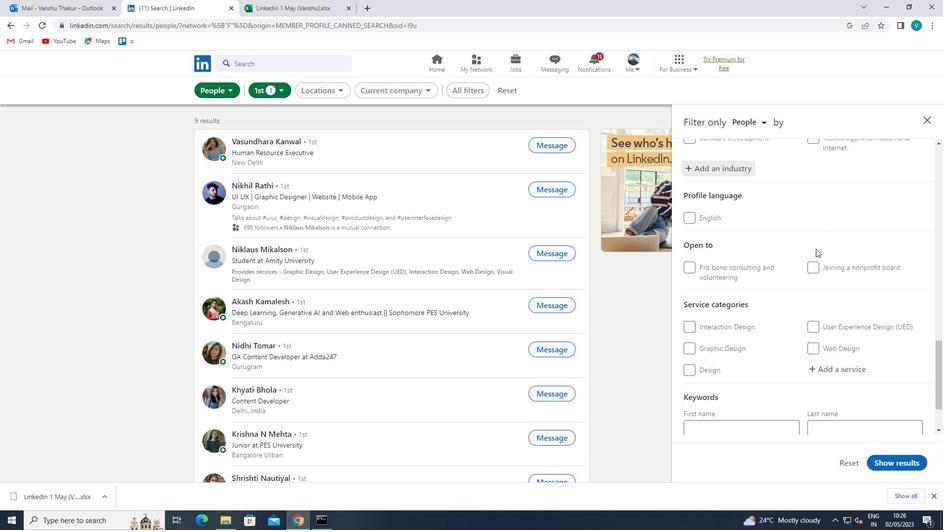 
Action: Mouse scrolled (815, 249) with delta (0, 0)
Screenshot: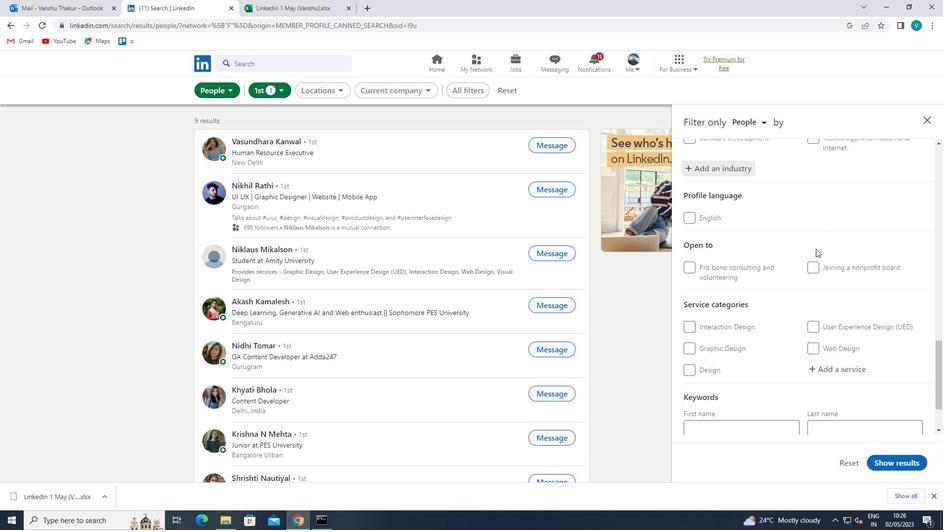
Action: Mouse moved to (835, 299)
Screenshot: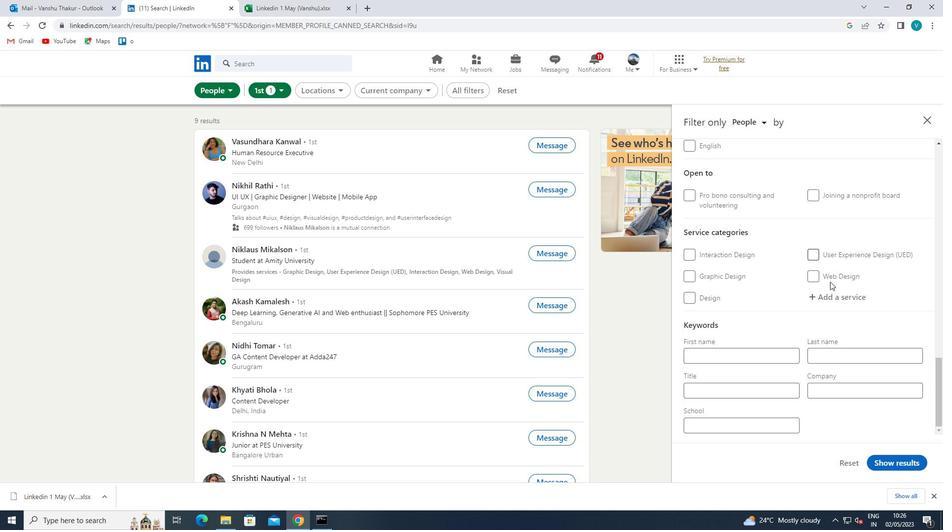 
Action: Mouse pressed left at (835, 299)
Screenshot: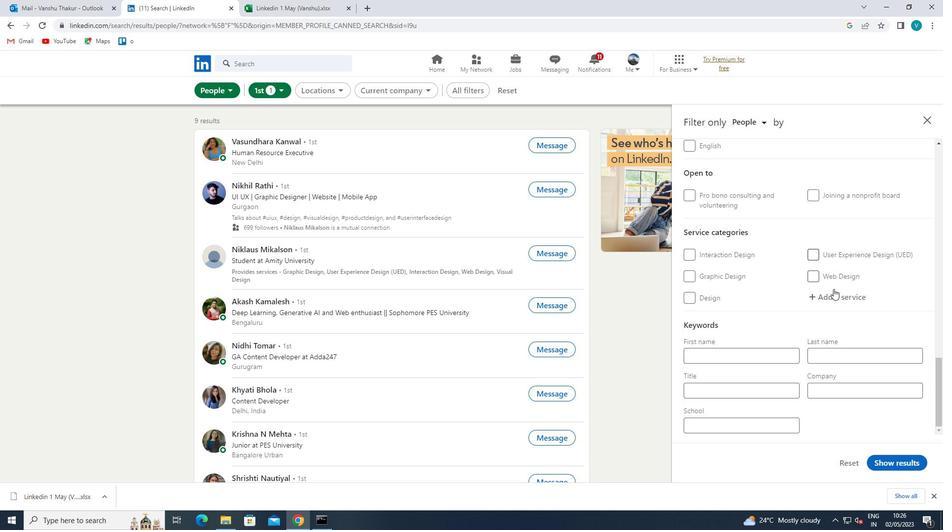 
Action: Mouse moved to (835, 299)
Screenshot: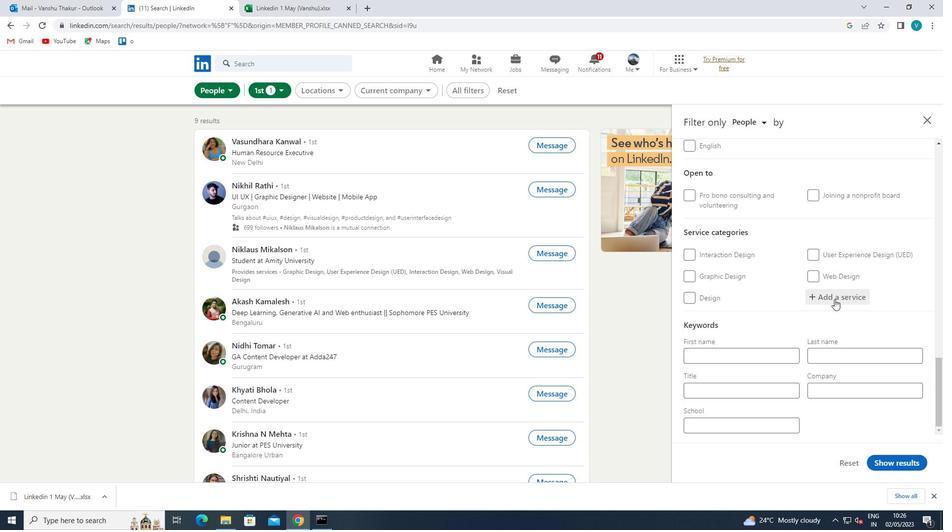 
Action: Key pressed <Key.shift>FINANCIAL<Key.space>
Screenshot: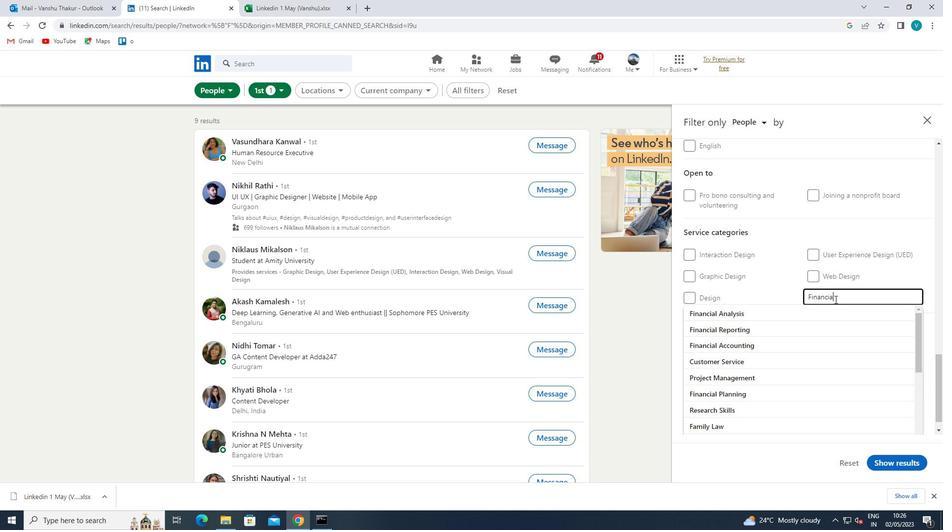 
Action: Mouse moved to (802, 327)
Screenshot: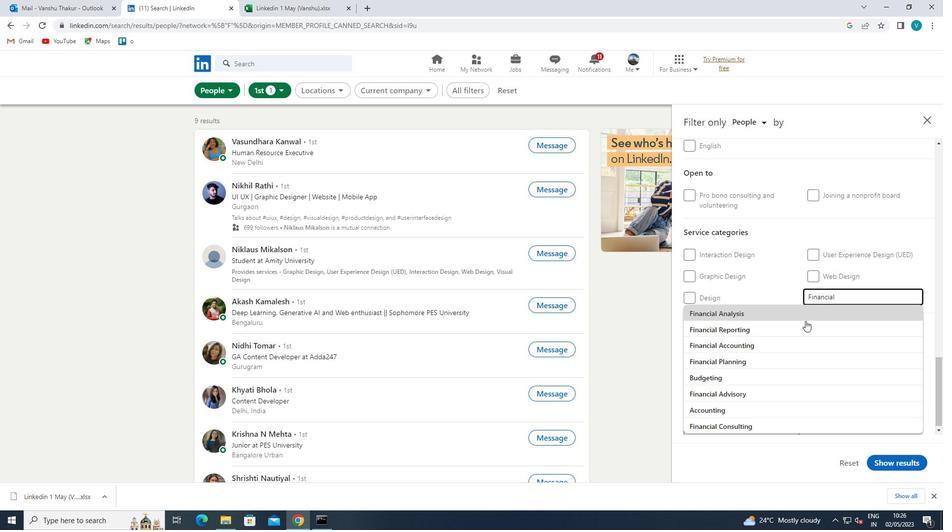 
Action: Mouse pressed left at (802, 327)
Screenshot: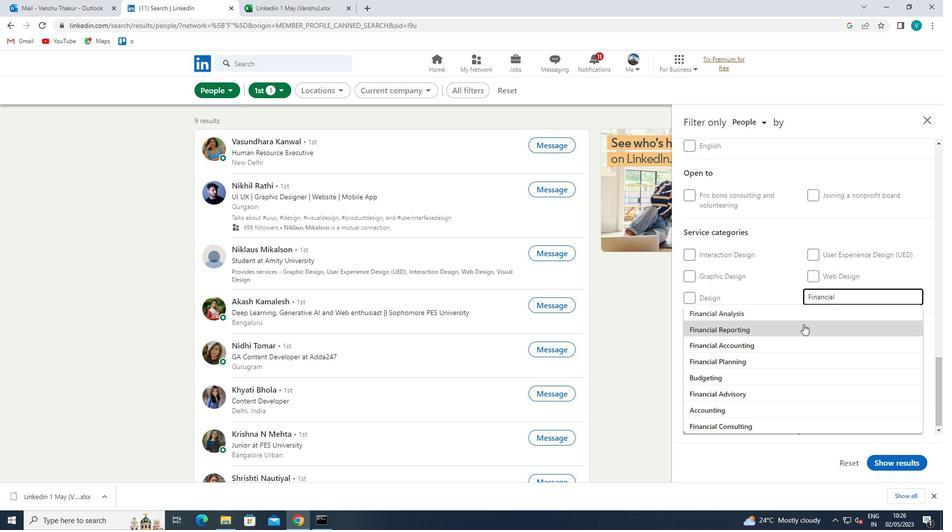 
Action: Mouse moved to (805, 326)
Screenshot: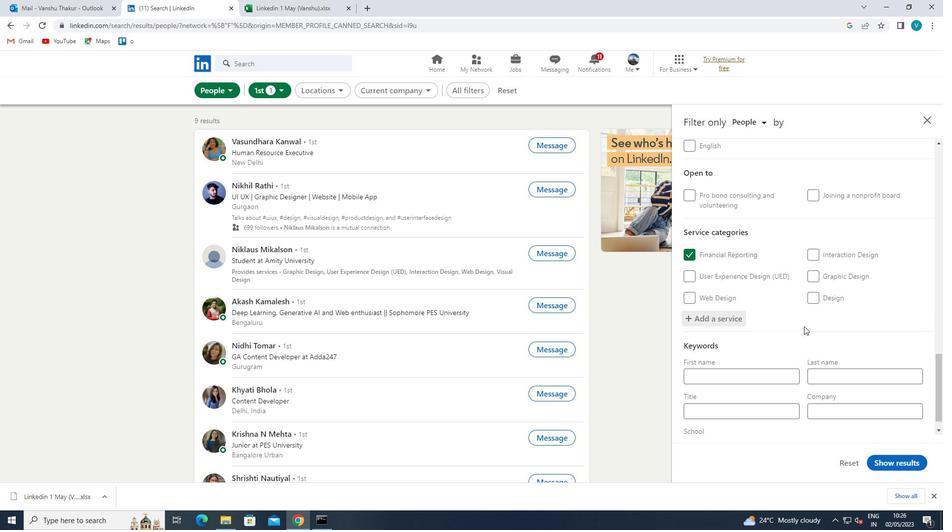 
Action: Mouse scrolled (805, 325) with delta (0, 0)
Screenshot: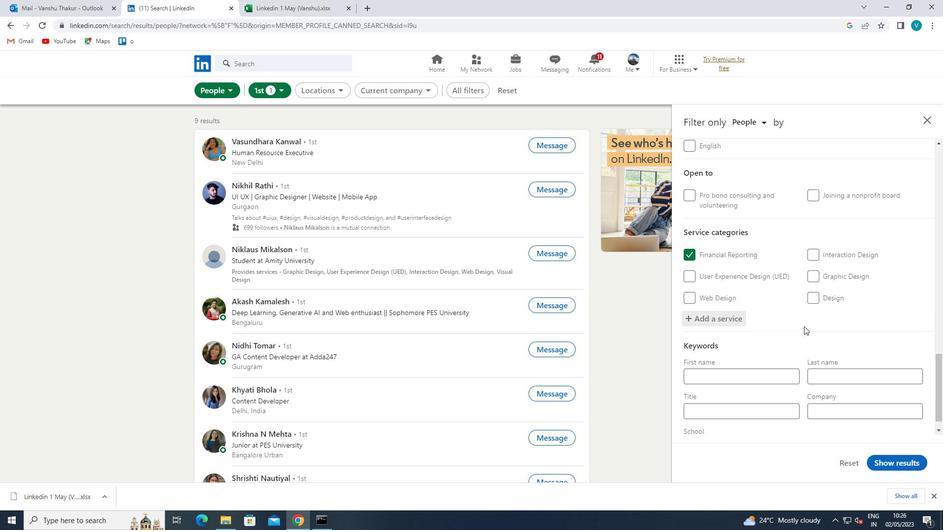 
Action: Mouse scrolled (805, 325) with delta (0, 0)
Screenshot: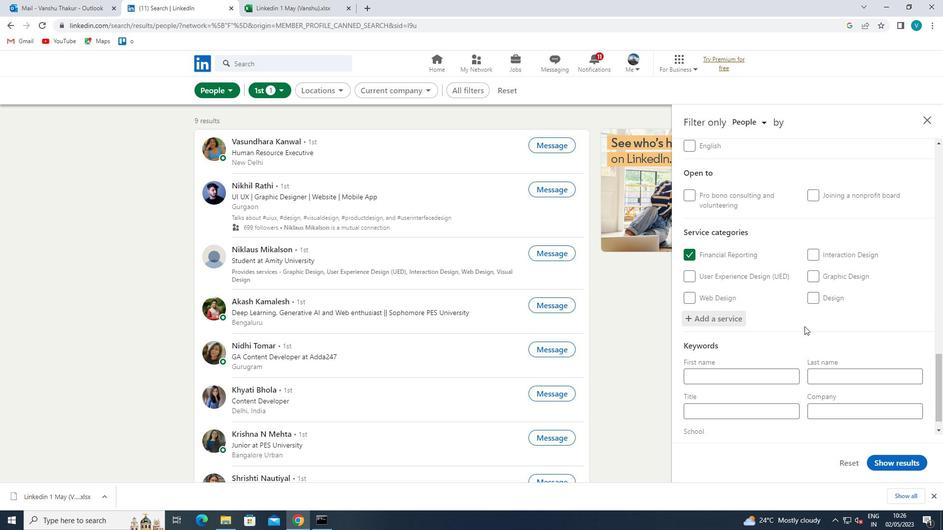 
Action: Mouse scrolled (805, 325) with delta (0, 0)
Screenshot: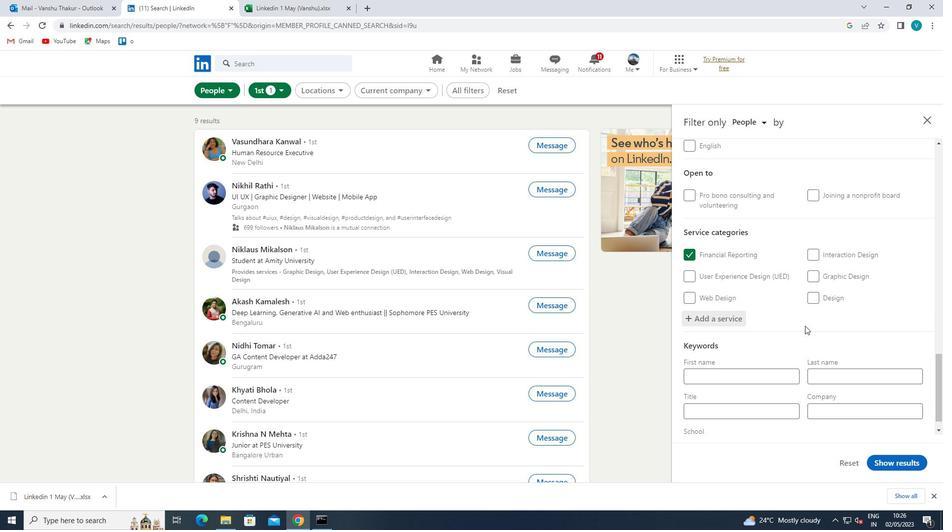 
Action: Mouse moved to (761, 400)
Screenshot: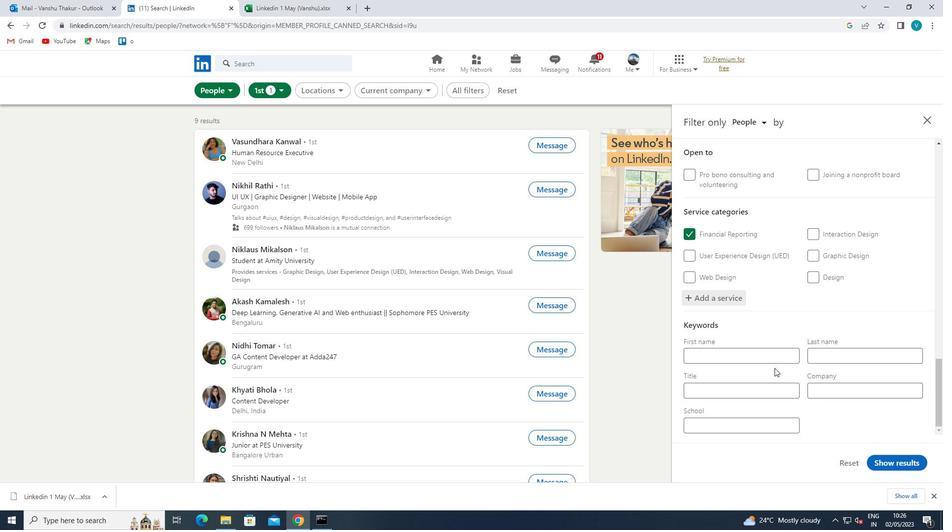 
Action: Mouse pressed left at (761, 400)
Screenshot: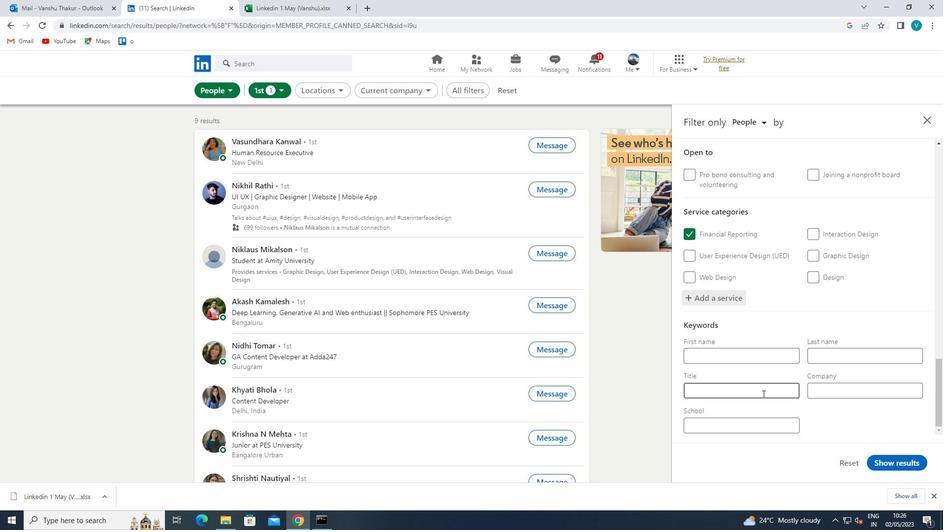 
Action: Mouse moved to (772, 395)
Screenshot: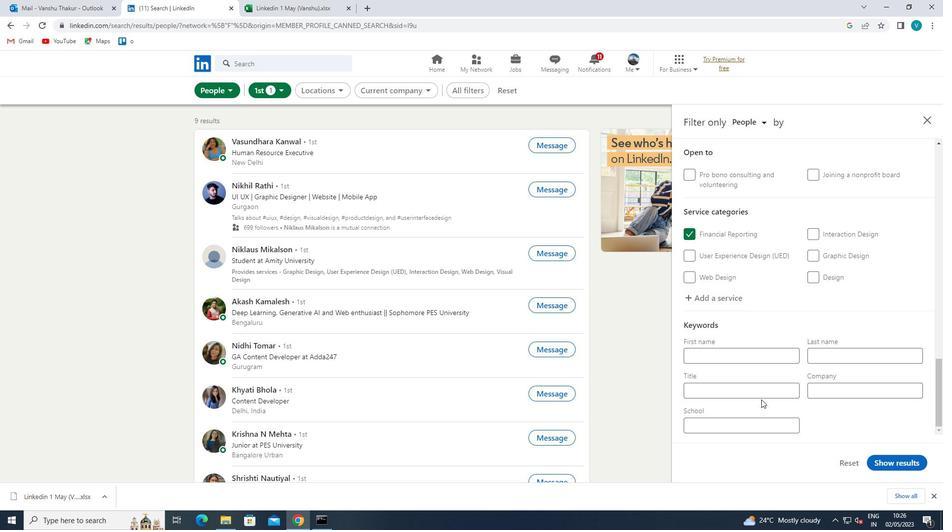 
Action: Mouse pressed left at (772, 395)
Screenshot: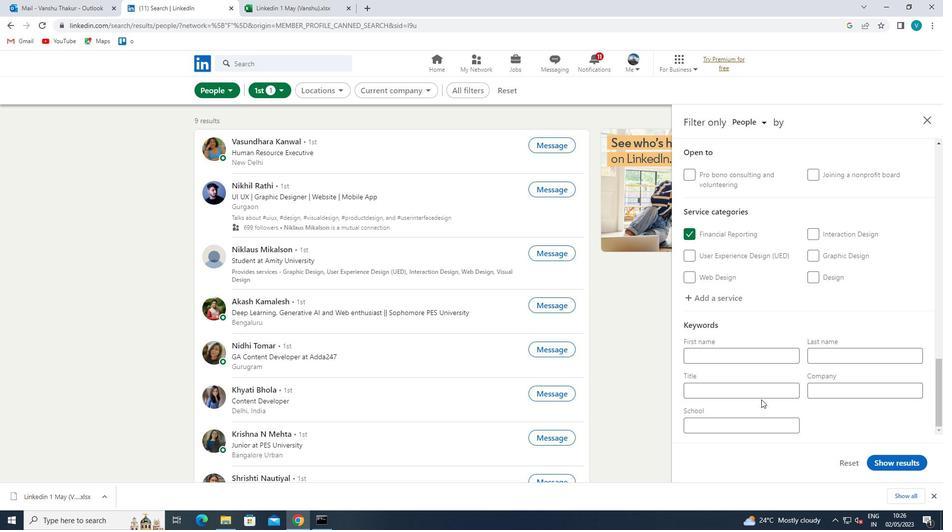 
Action: Mouse moved to (773, 394)
Screenshot: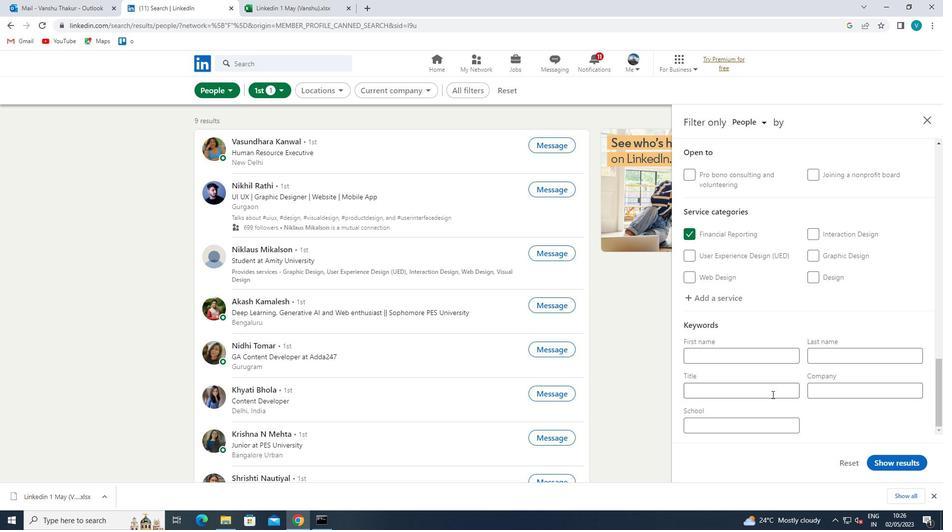
Action: Key pressed <Key.shift>INTERIOR
Screenshot: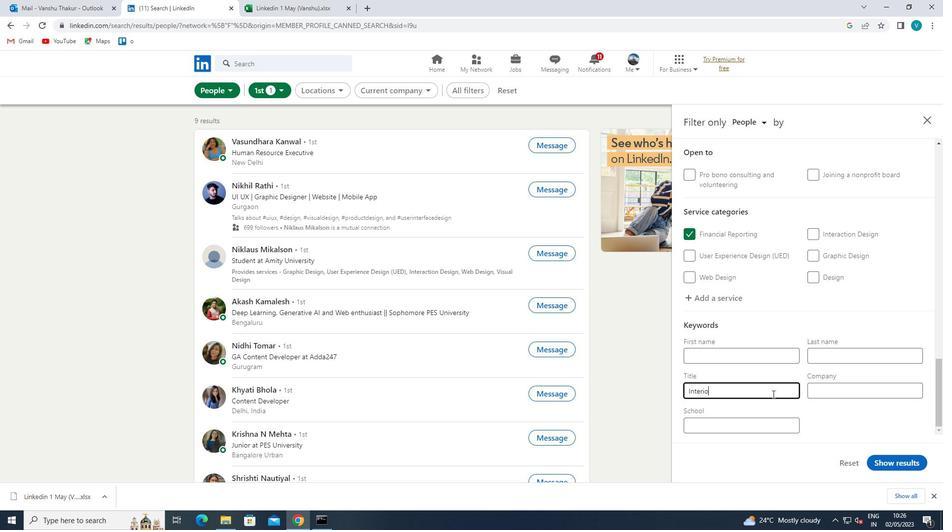 
Action: Mouse moved to (808, 375)
Screenshot: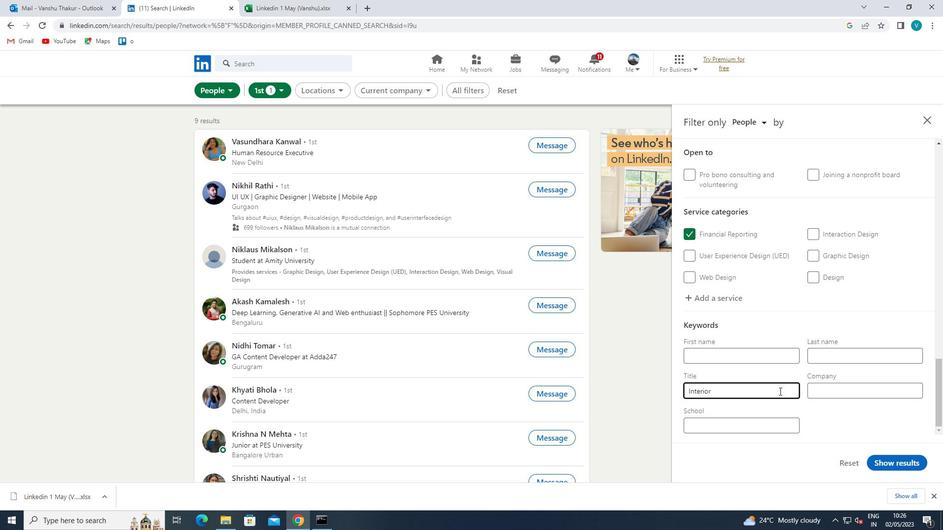 
Action: Key pressed <Key.space><Key.shift>DESIGNER<Key.space>
Screenshot: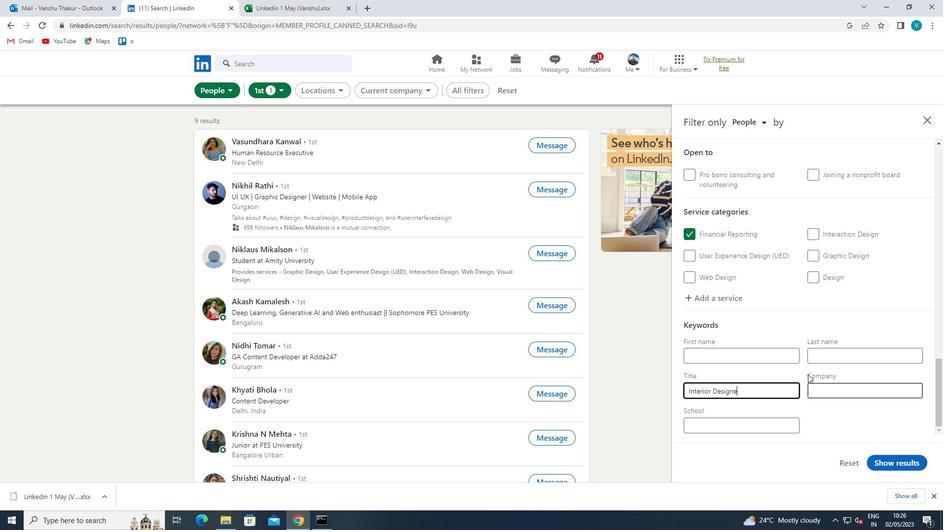 
Action: Mouse moved to (899, 468)
Screenshot: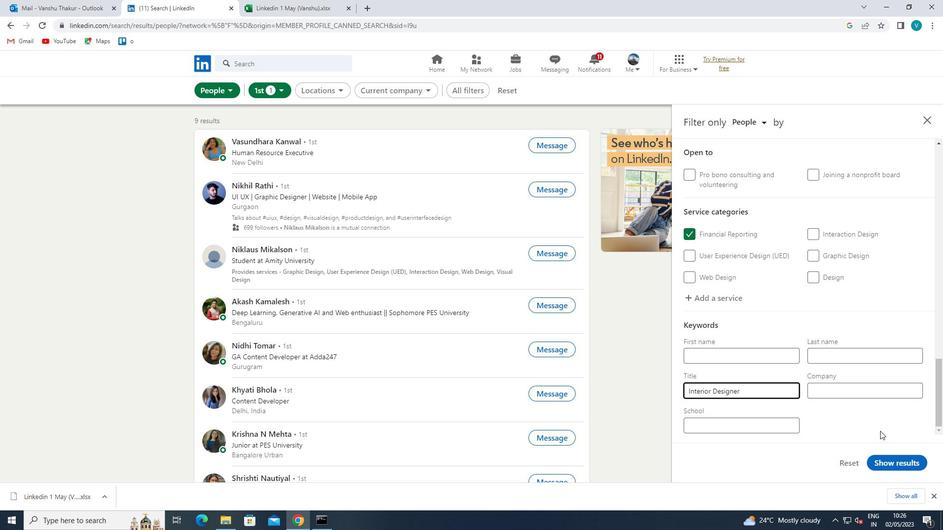 
Action: Mouse pressed left at (899, 468)
Screenshot: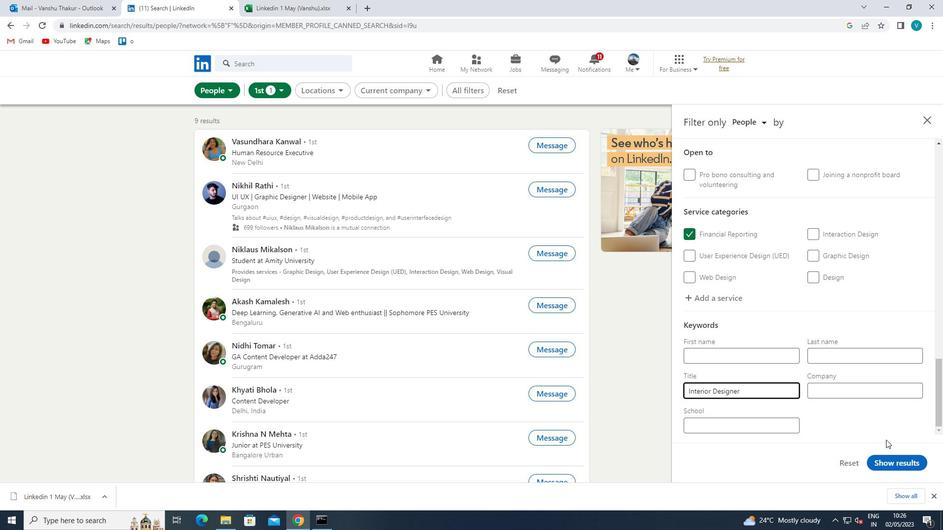 
